 Task: Search one way flight ticket for 3 adults in first from Waco: Waco Regional Airport to Jacksonville: Albert J. Ellis Airport on 8-3-2023. Choice of flights is Singapure airlines. Number of bags: 1 carry on bag. Price is upto 100000. Outbound departure time preference is 14:00.
Action: Mouse moved to (398, 165)
Screenshot: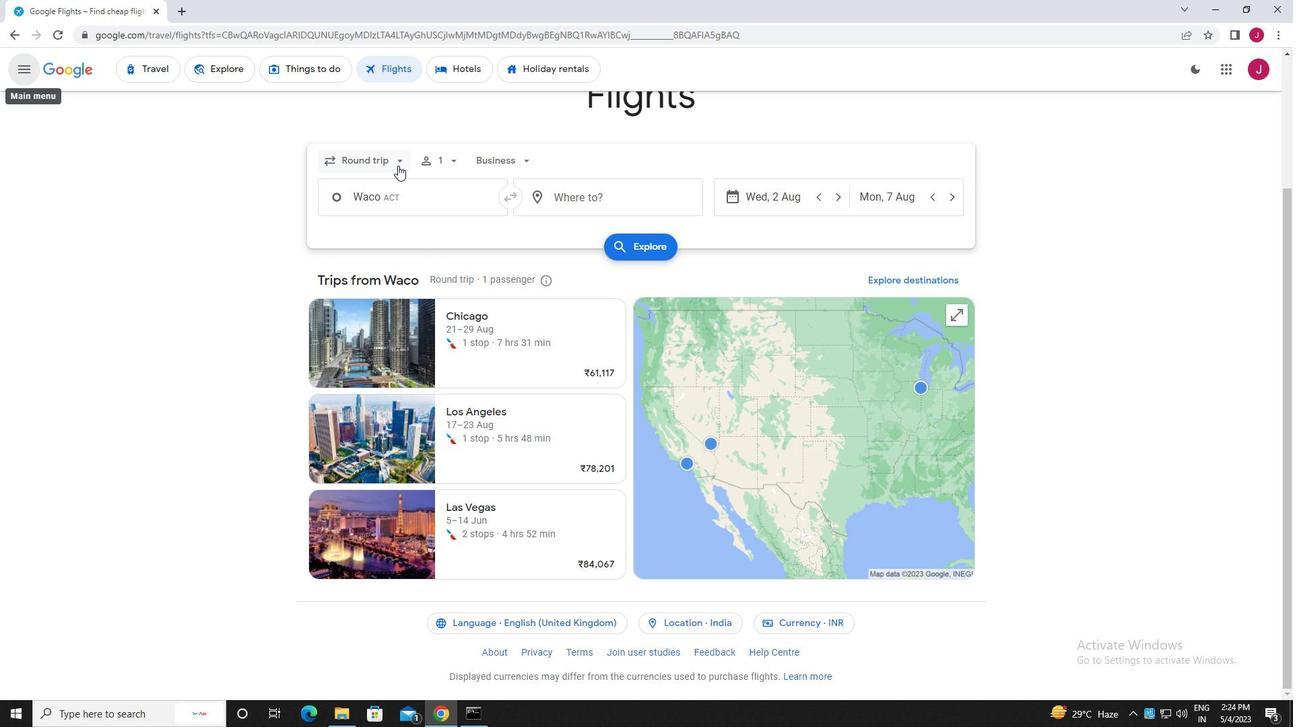 
Action: Mouse pressed left at (398, 165)
Screenshot: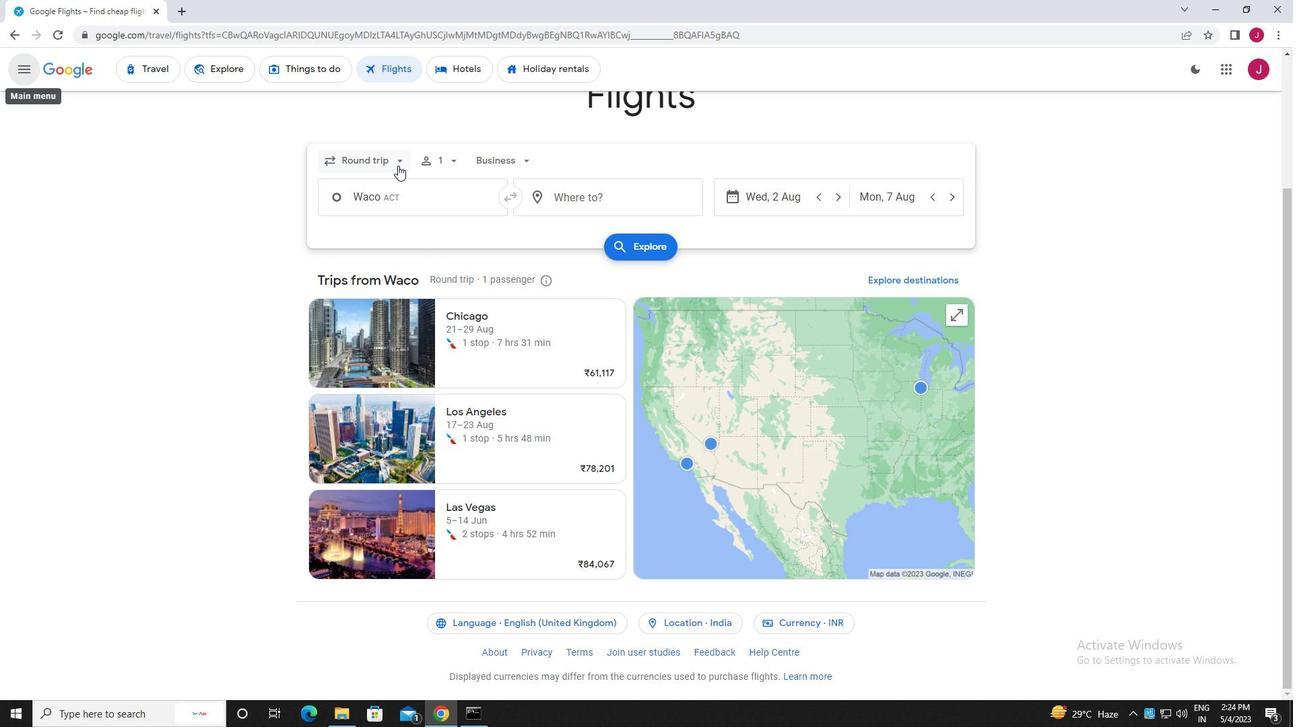 
Action: Mouse moved to (392, 227)
Screenshot: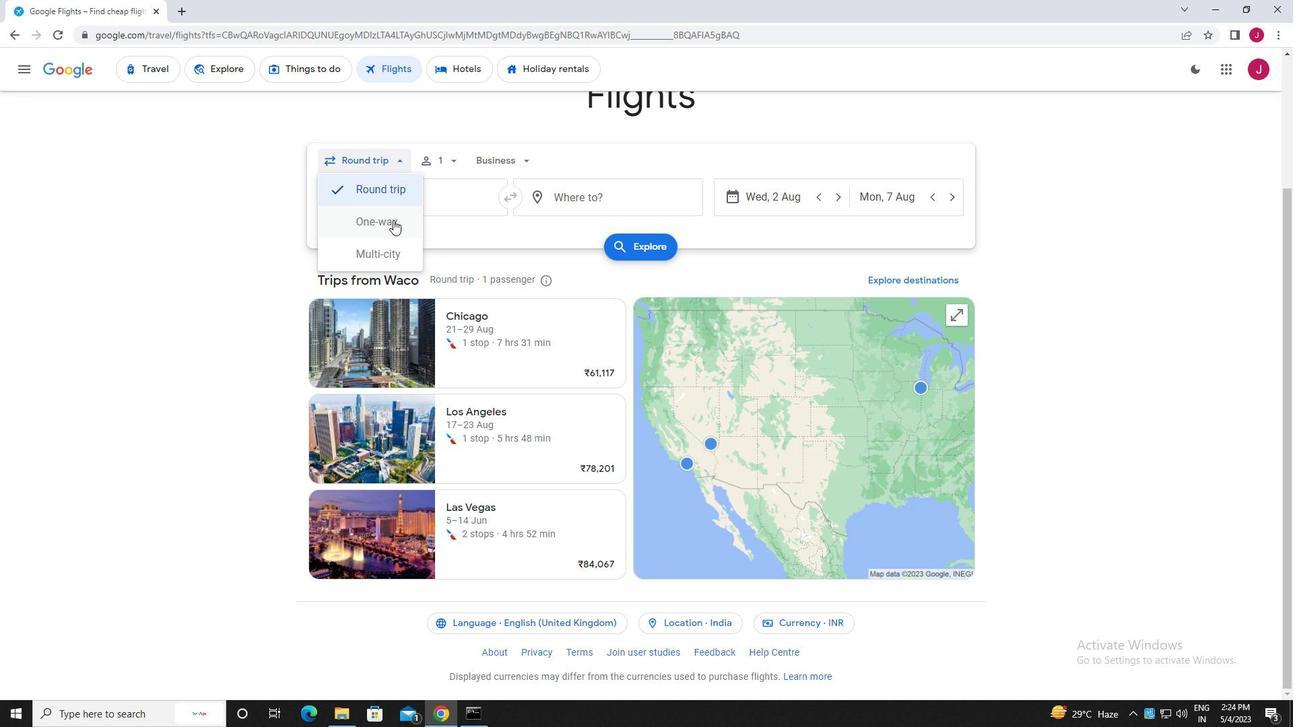 
Action: Mouse pressed left at (392, 227)
Screenshot: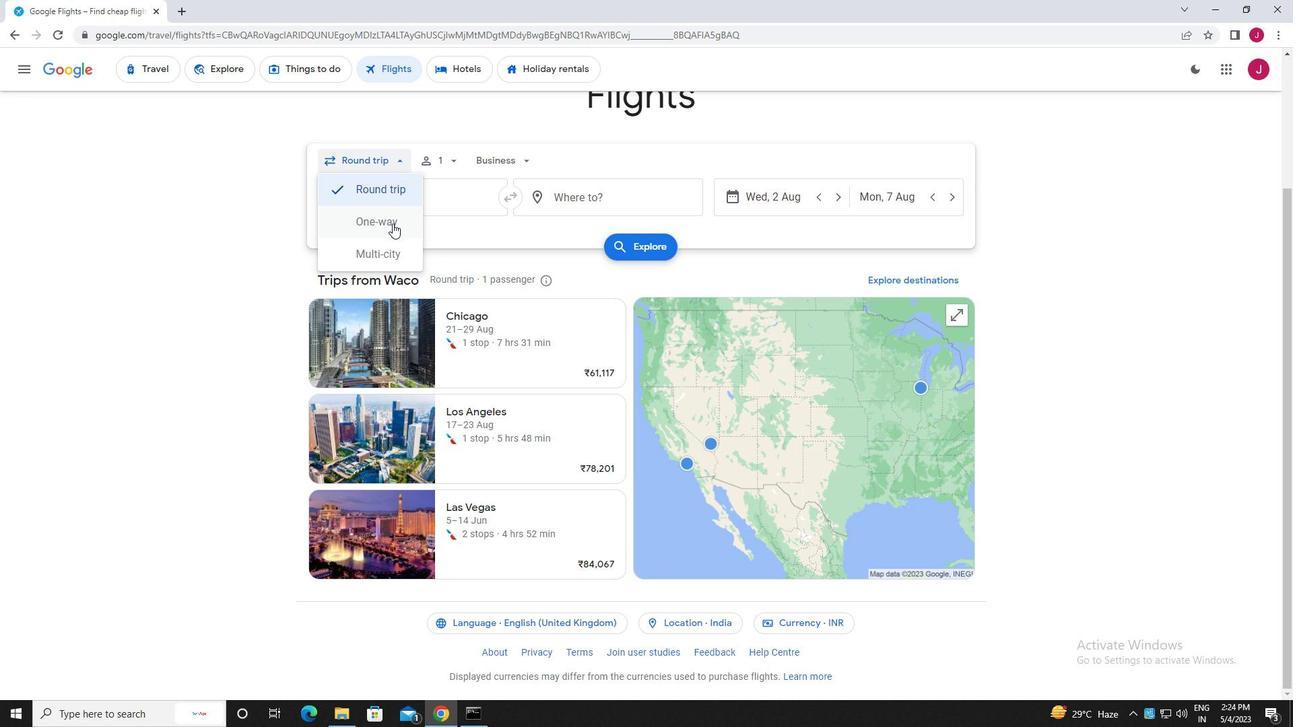
Action: Mouse moved to (448, 159)
Screenshot: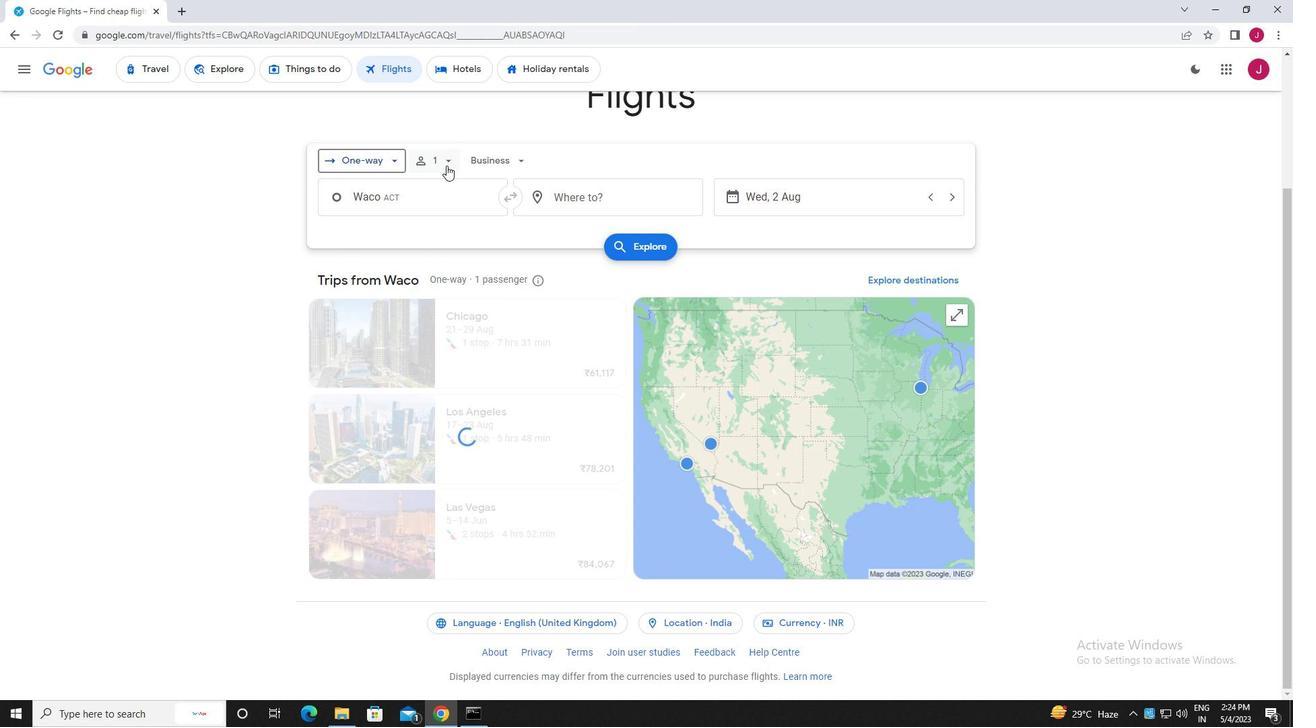 
Action: Mouse pressed left at (448, 159)
Screenshot: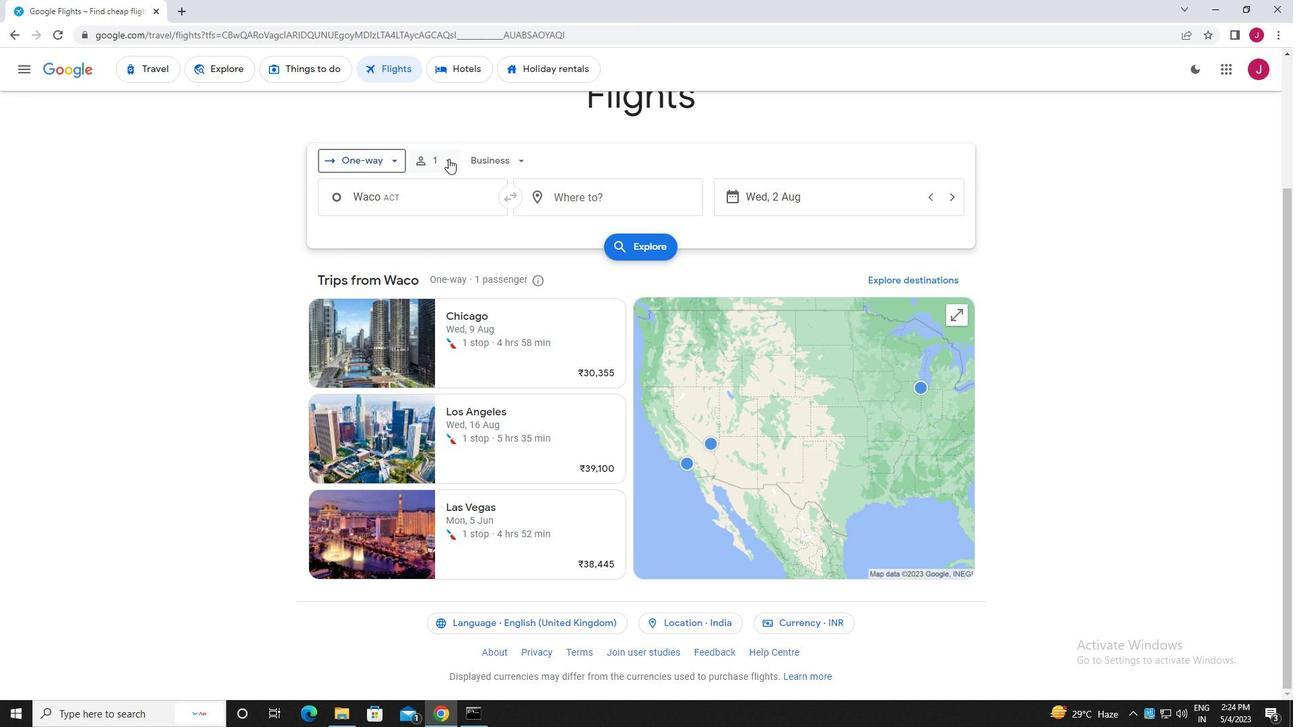
Action: Mouse moved to (555, 196)
Screenshot: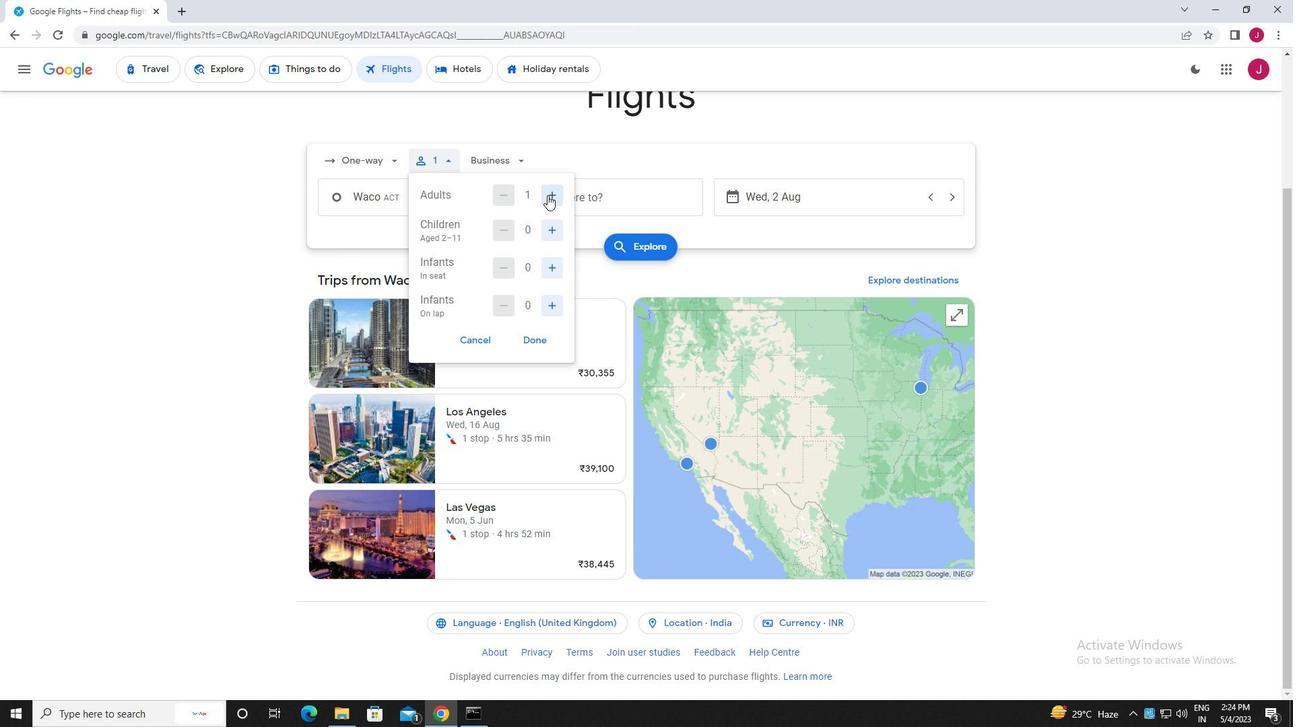 
Action: Mouse pressed left at (555, 196)
Screenshot: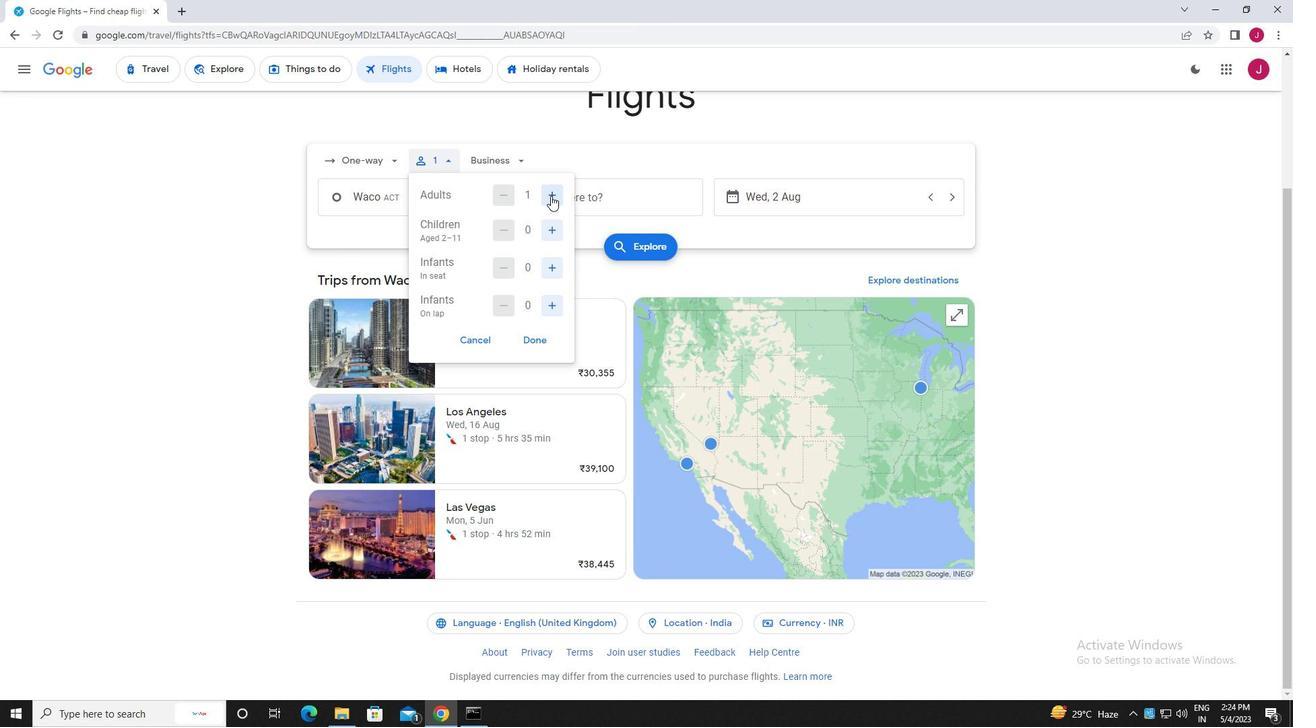 
Action: Mouse pressed left at (555, 196)
Screenshot: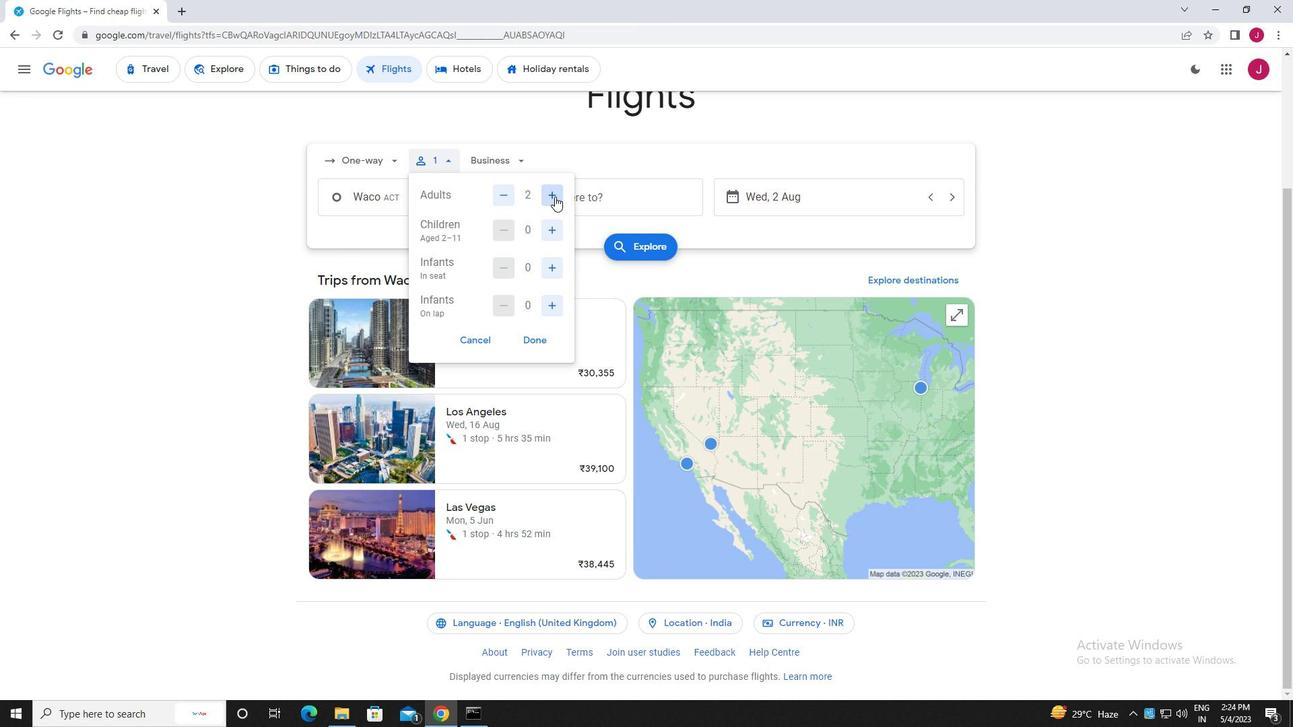 
Action: Mouse moved to (541, 336)
Screenshot: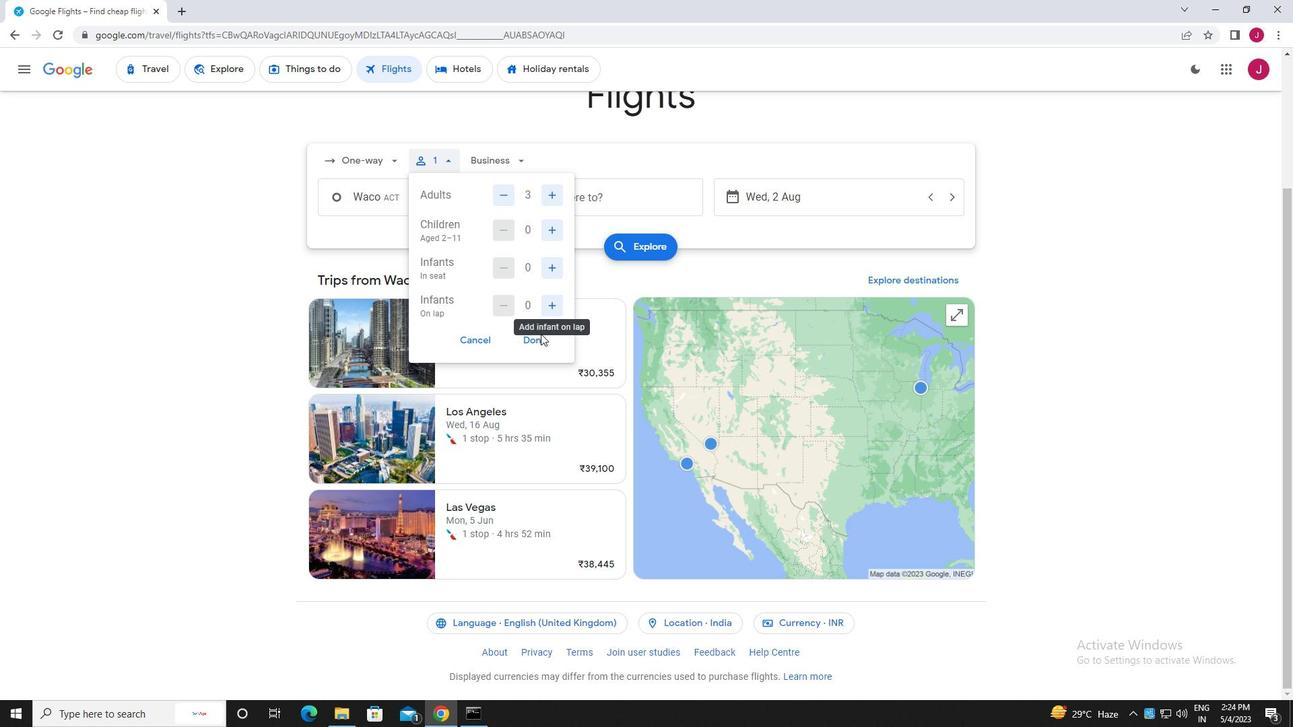 
Action: Mouse pressed left at (541, 336)
Screenshot: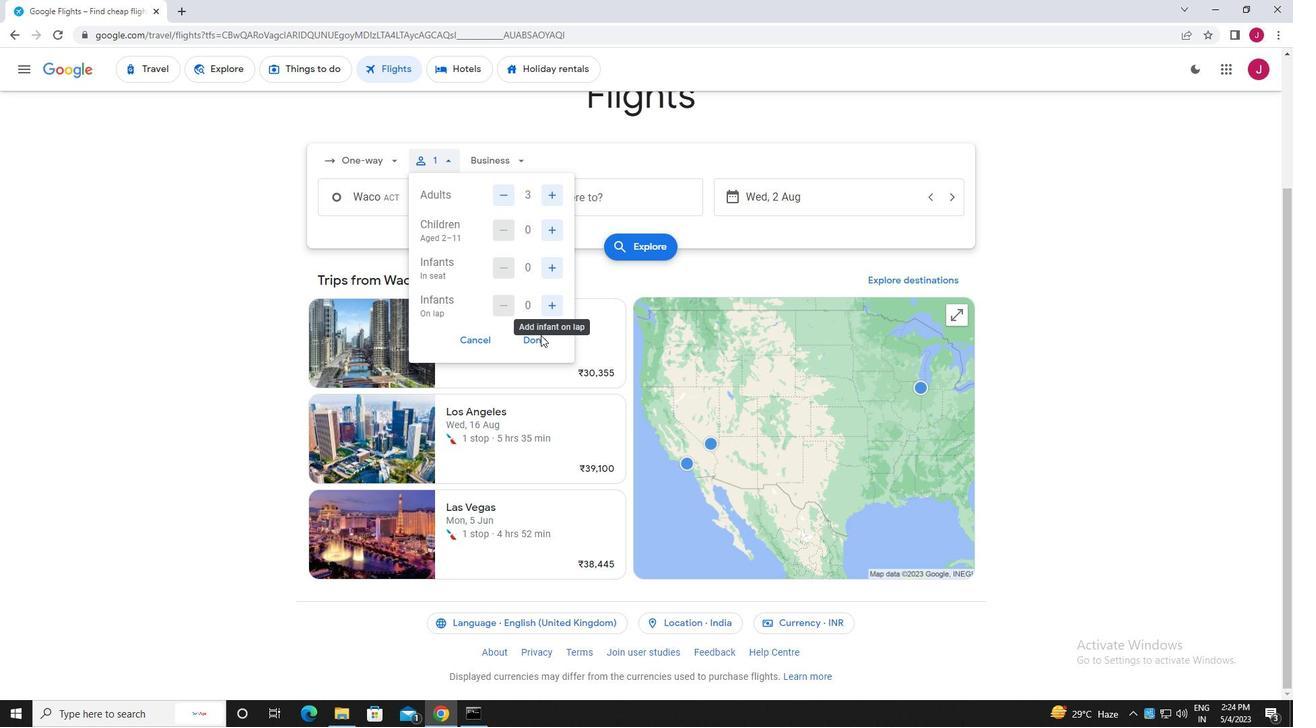 
Action: Mouse moved to (497, 160)
Screenshot: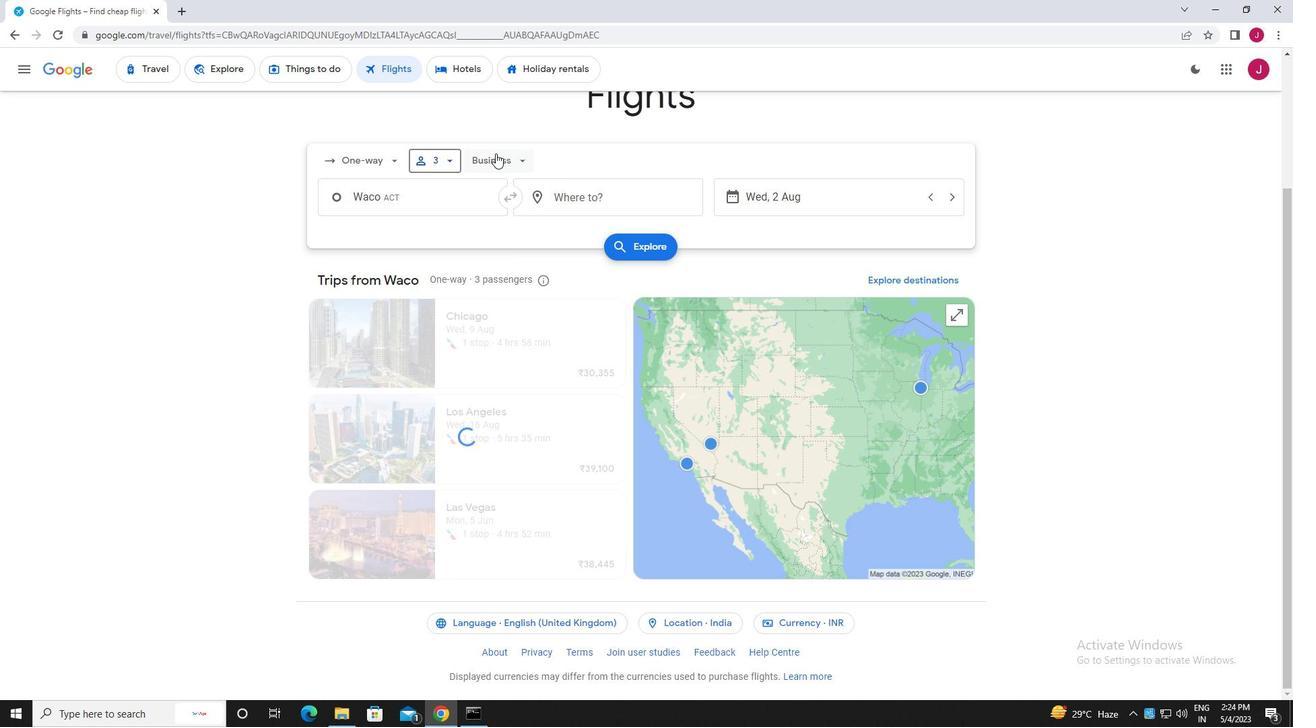 
Action: Mouse pressed left at (497, 160)
Screenshot: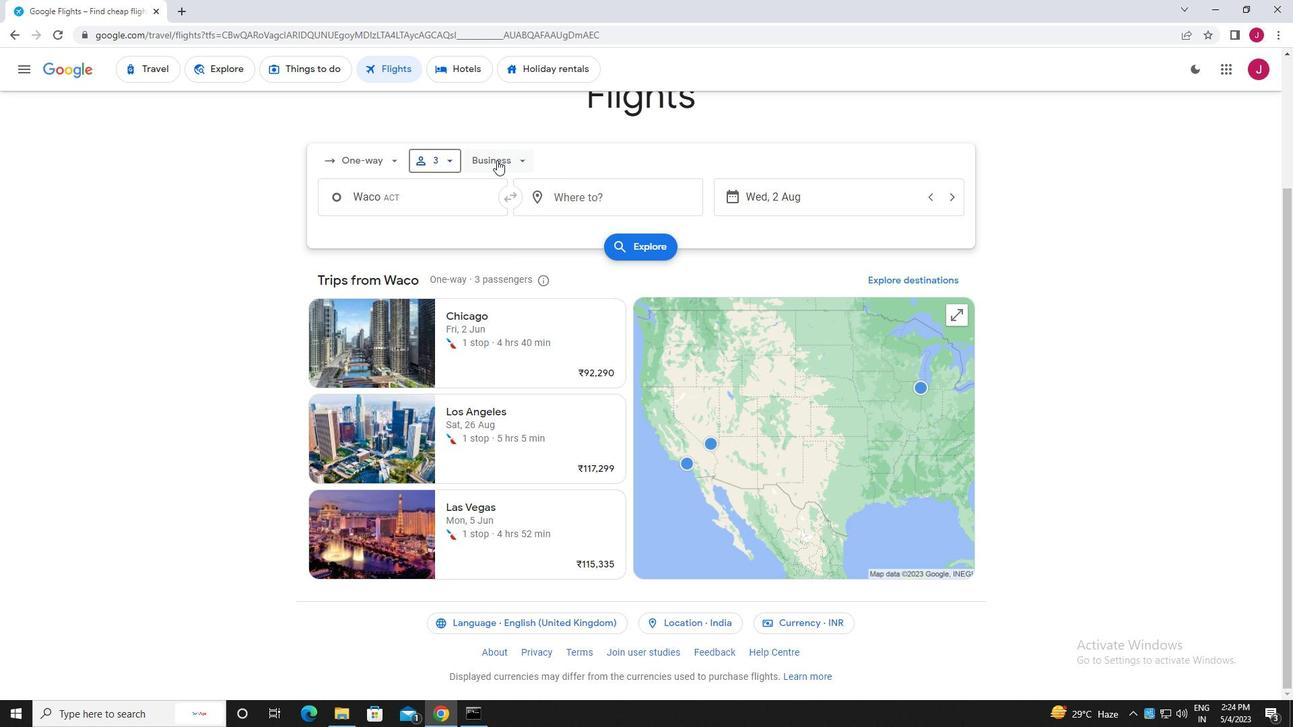 
Action: Mouse moved to (515, 286)
Screenshot: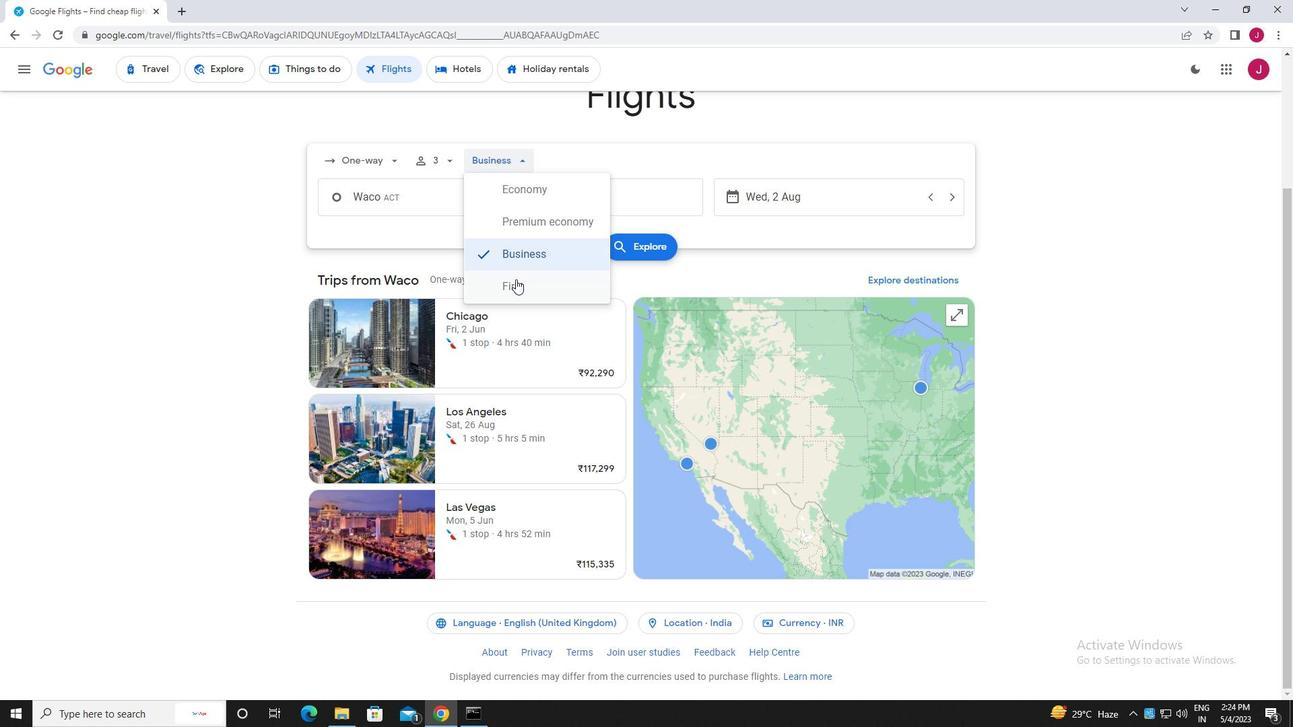 
Action: Mouse pressed left at (515, 286)
Screenshot: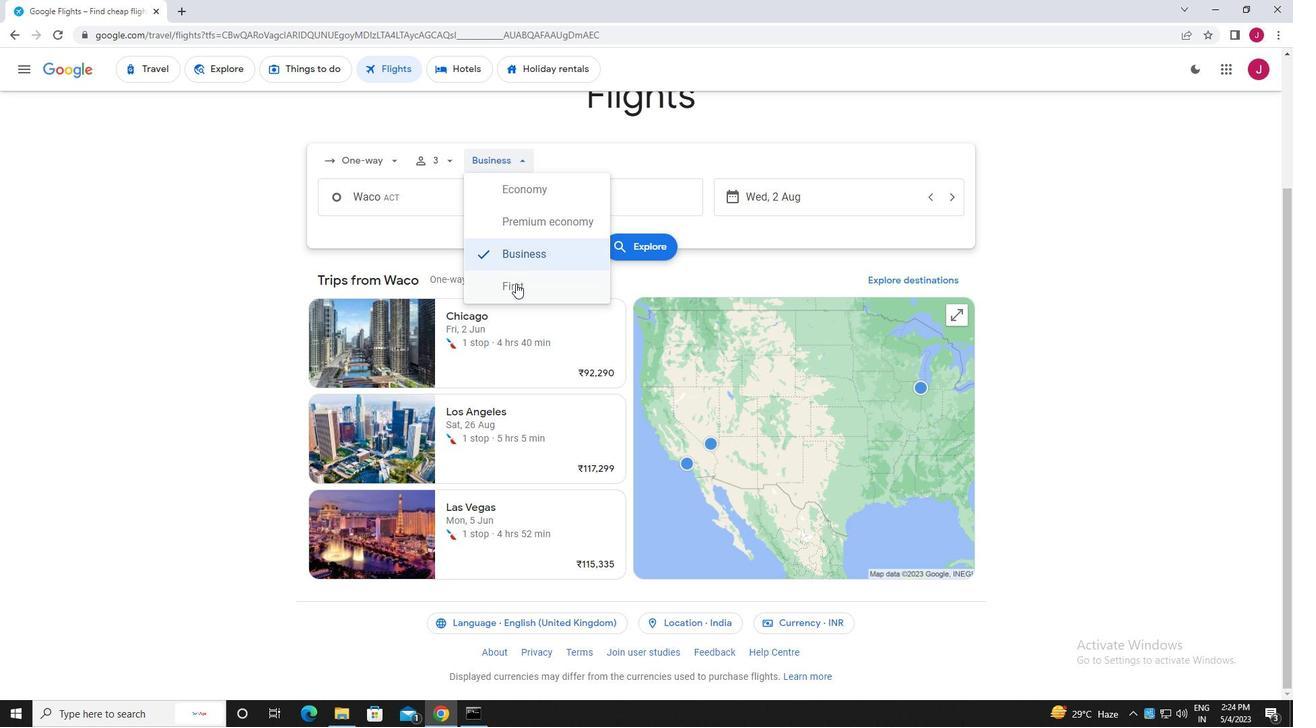
Action: Mouse moved to (429, 199)
Screenshot: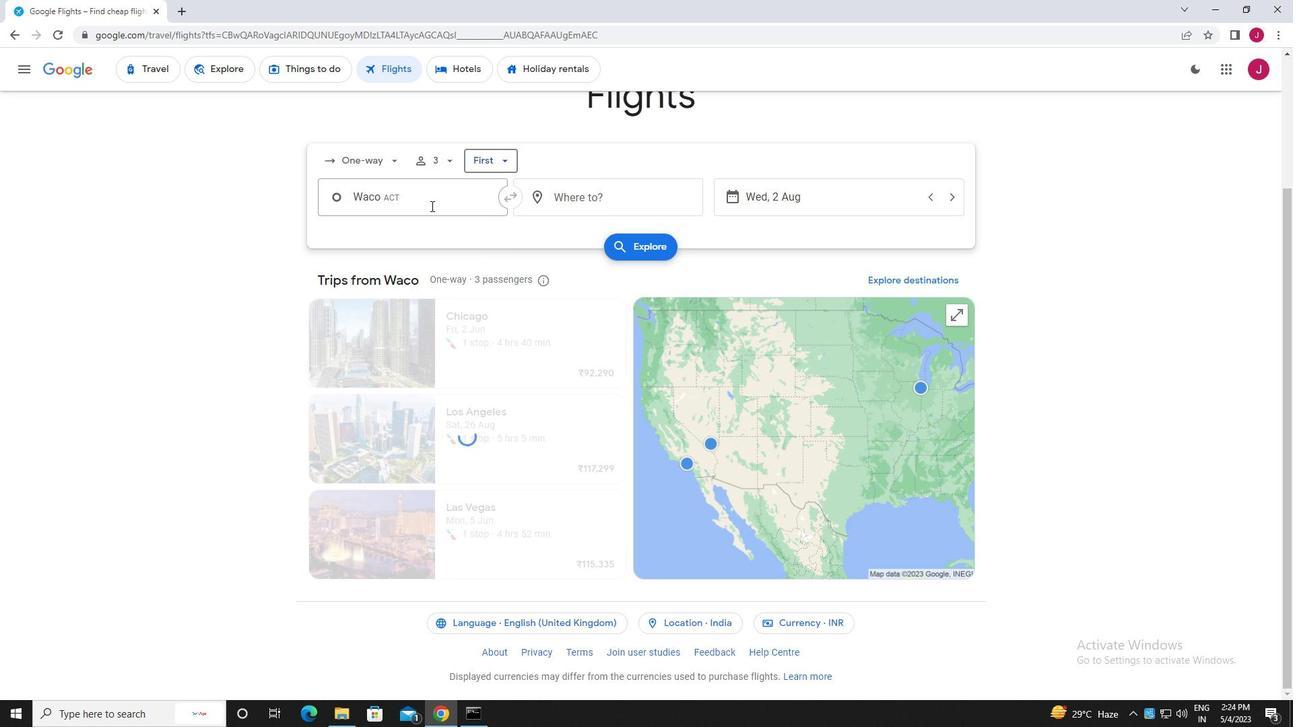 
Action: Mouse pressed left at (429, 199)
Screenshot: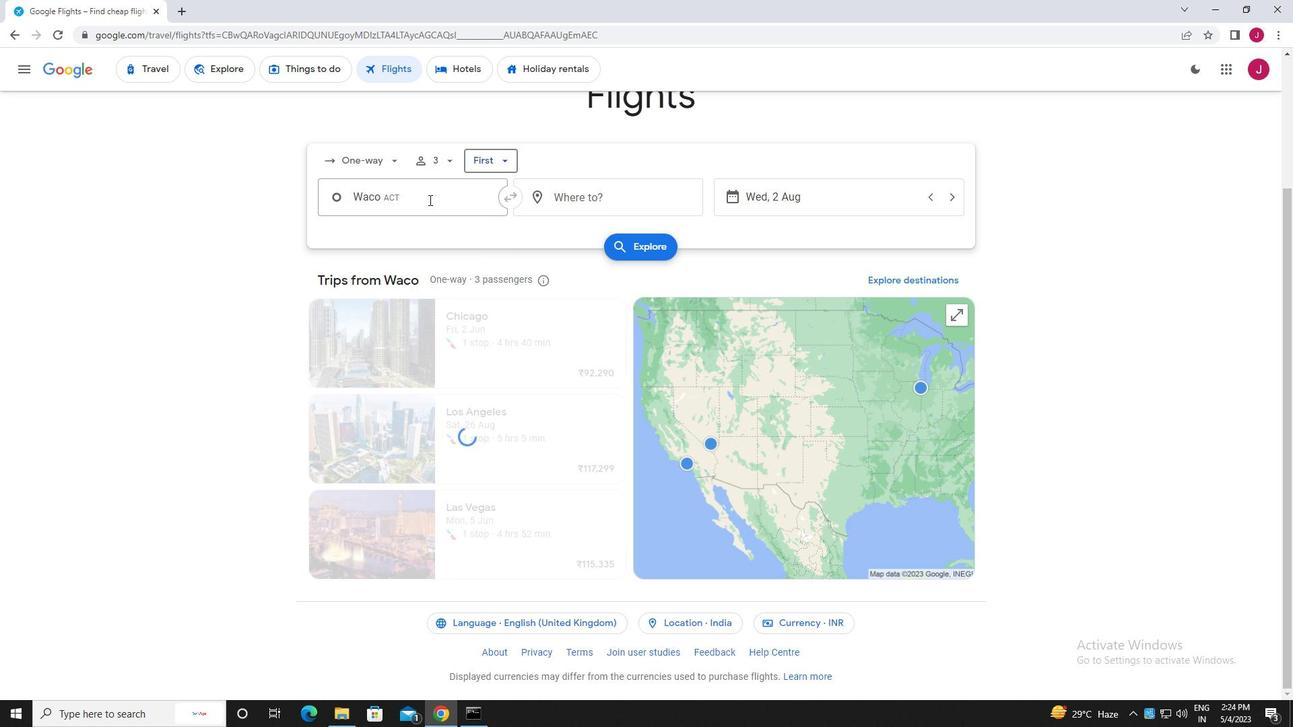 
Action: Key pressed waco
Screenshot: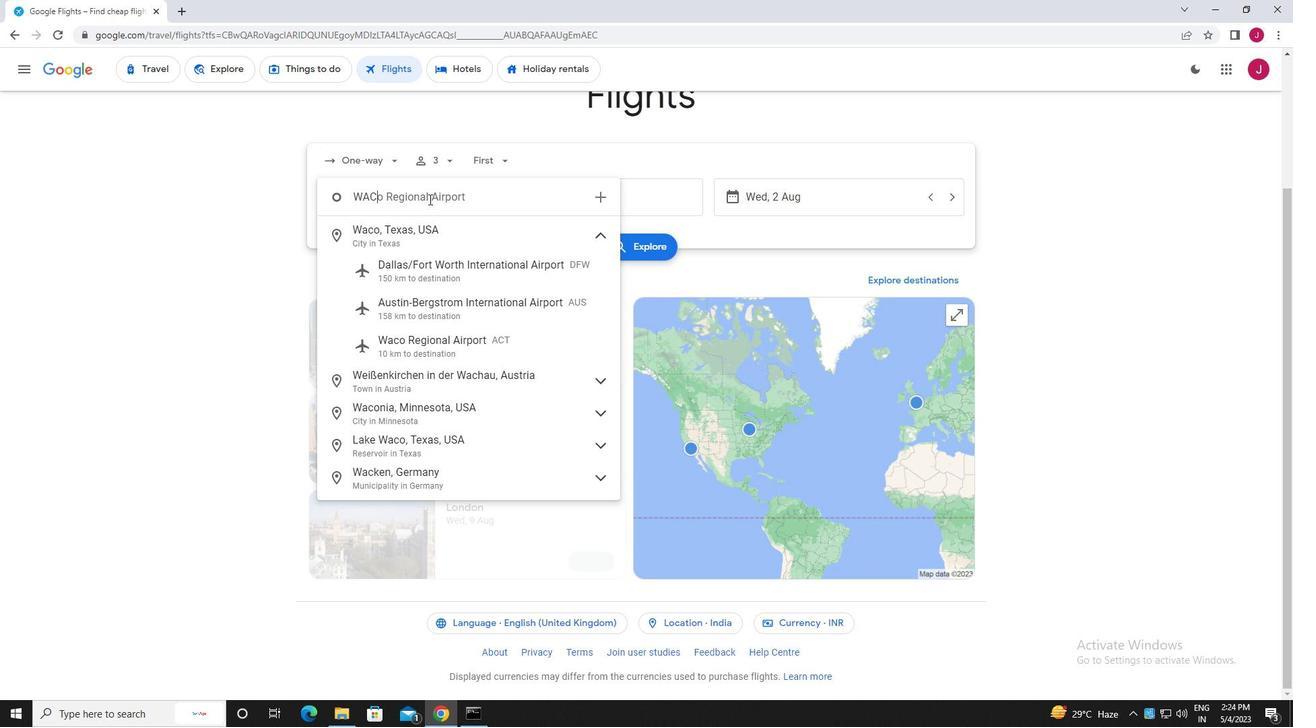 
Action: Mouse moved to (464, 341)
Screenshot: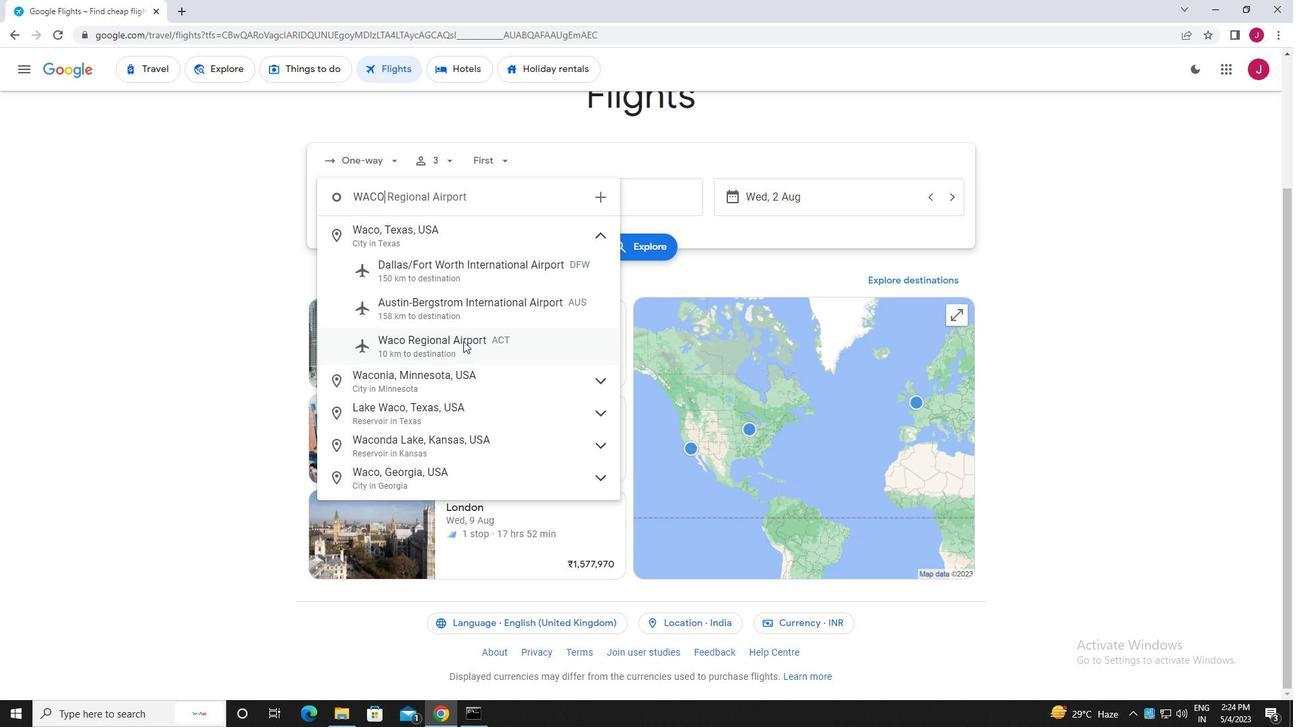 
Action: Mouse pressed left at (464, 341)
Screenshot: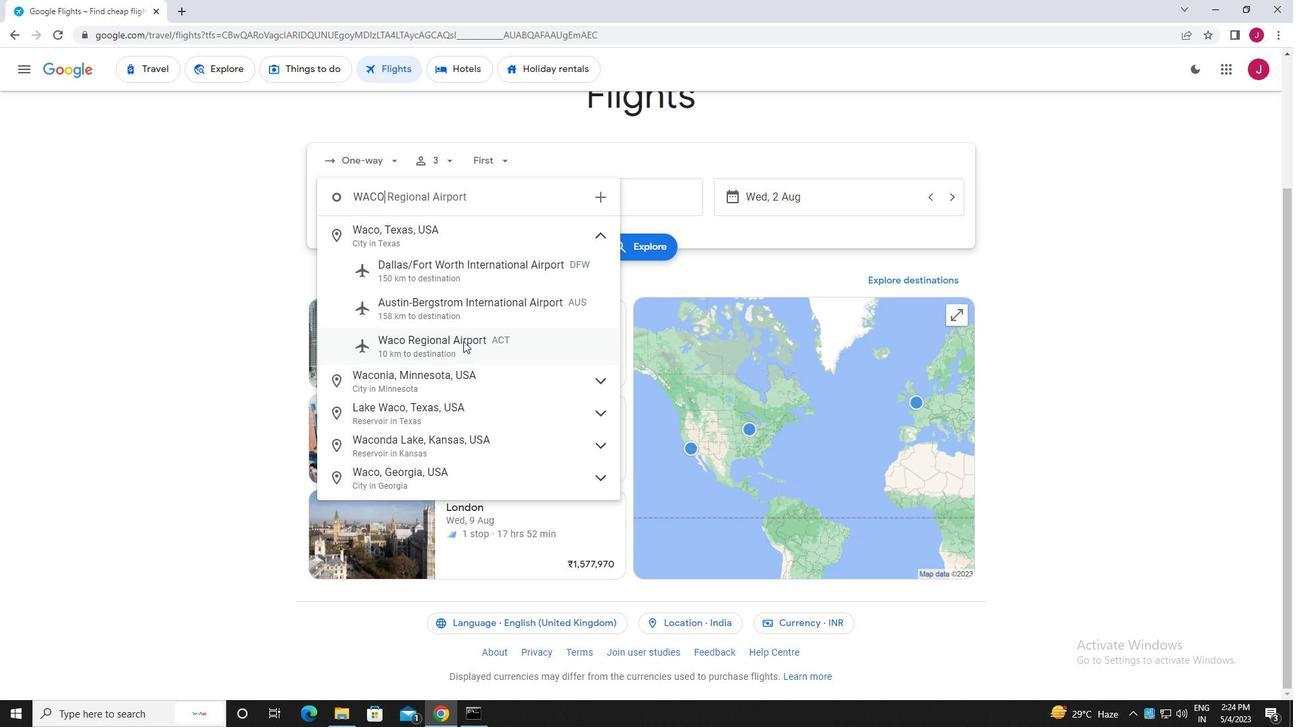 
Action: Mouse moved to (612, 195)
Screenshot: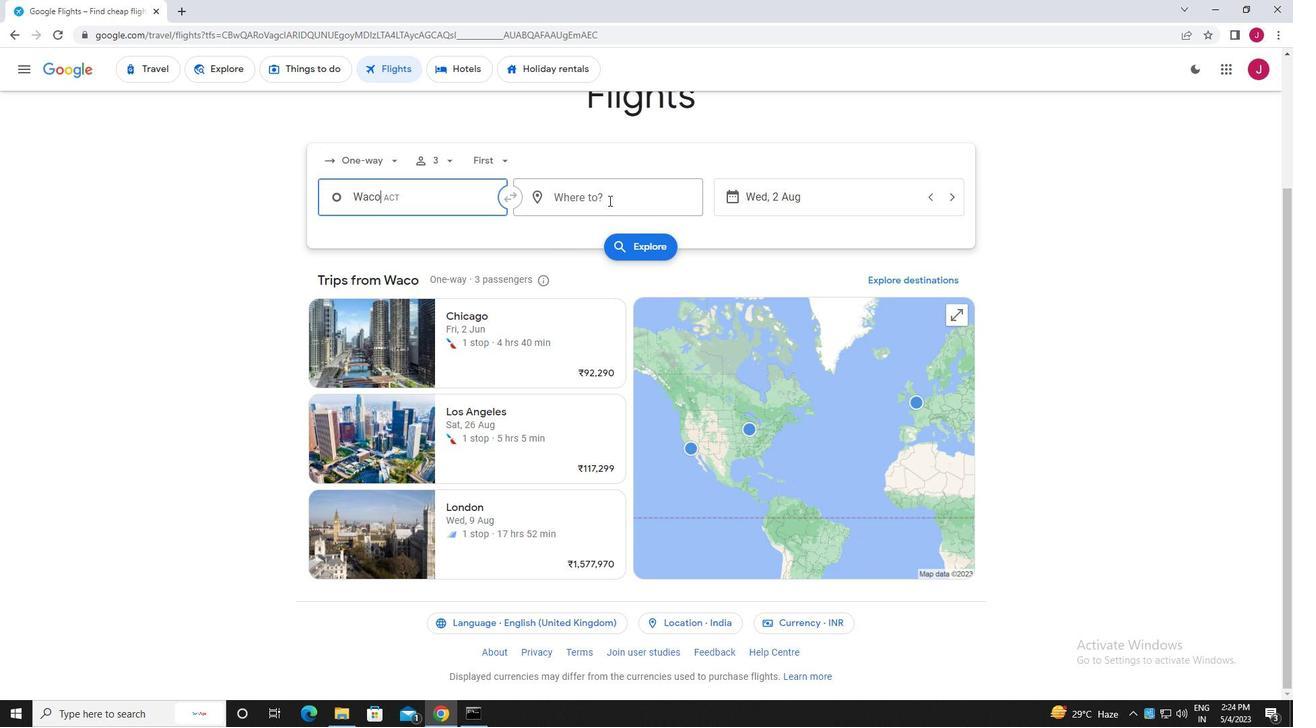 
Action: Mouse pressed left at (612, 195)
Screenshot: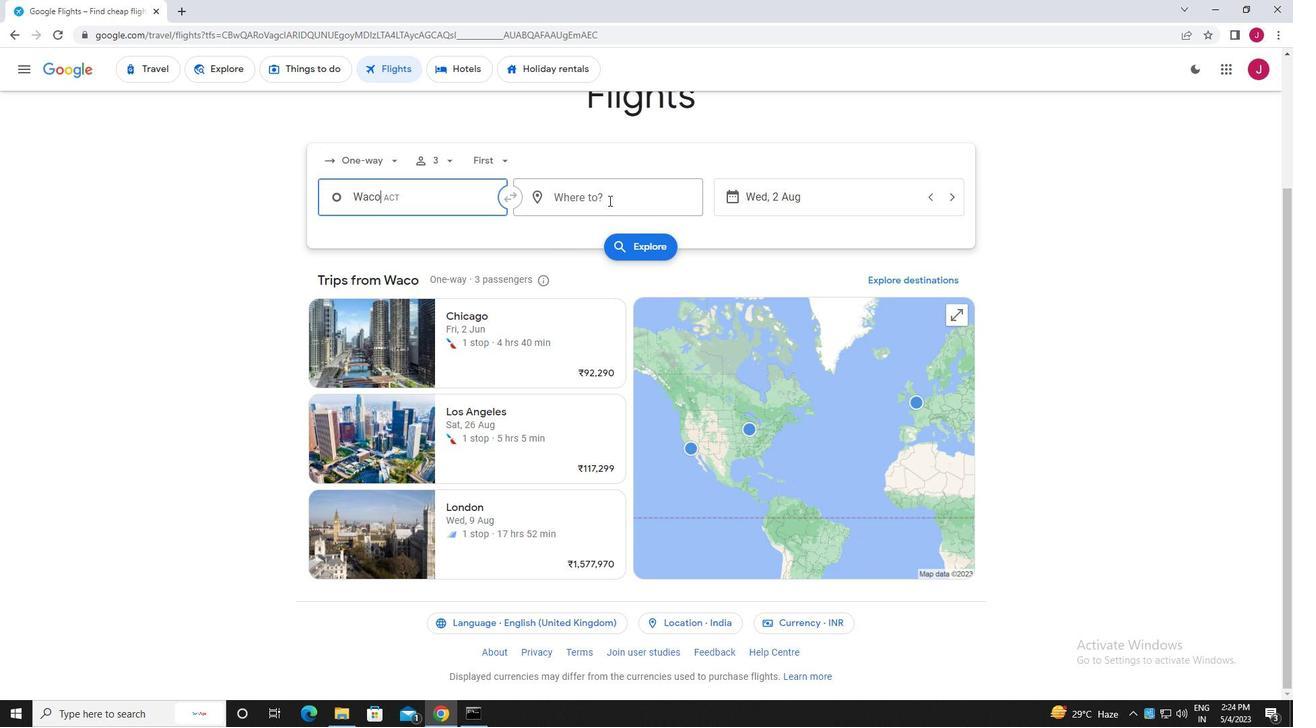 
Action: Mouse moved to (612, 196)
Screenshot: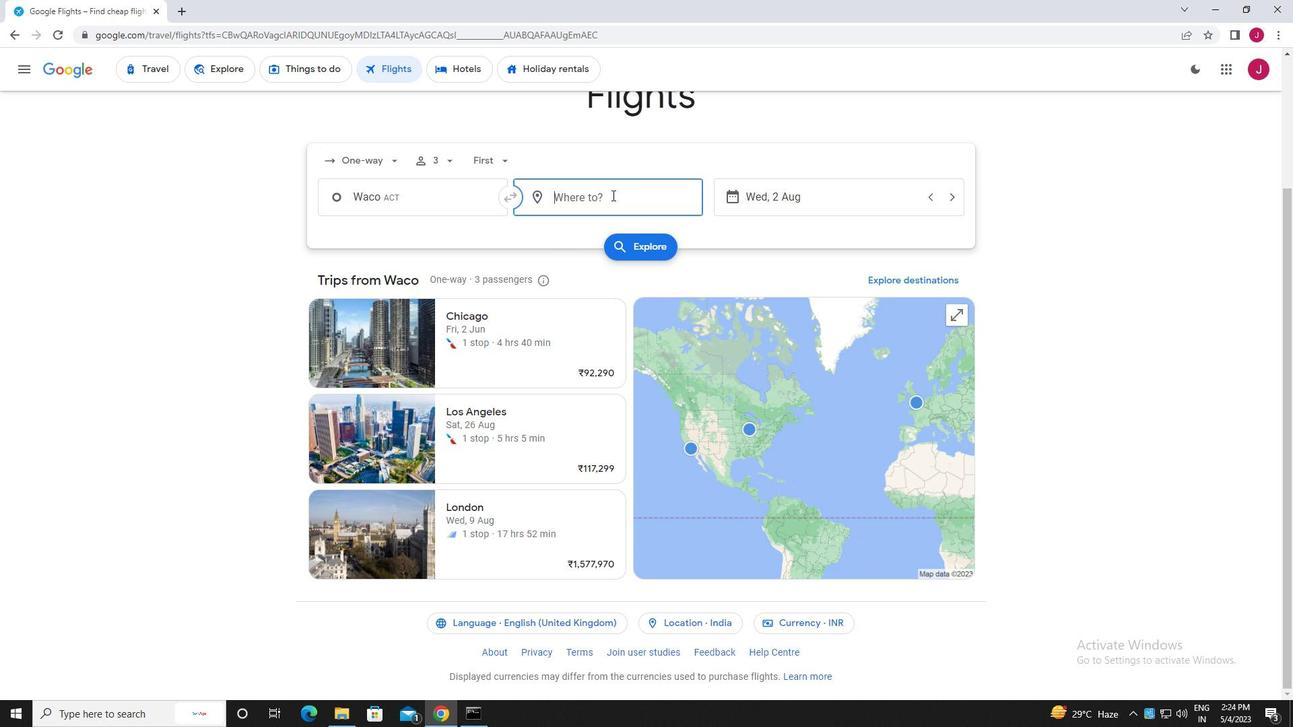 
Action: Key pressed albert<Key.space>
Screenshot: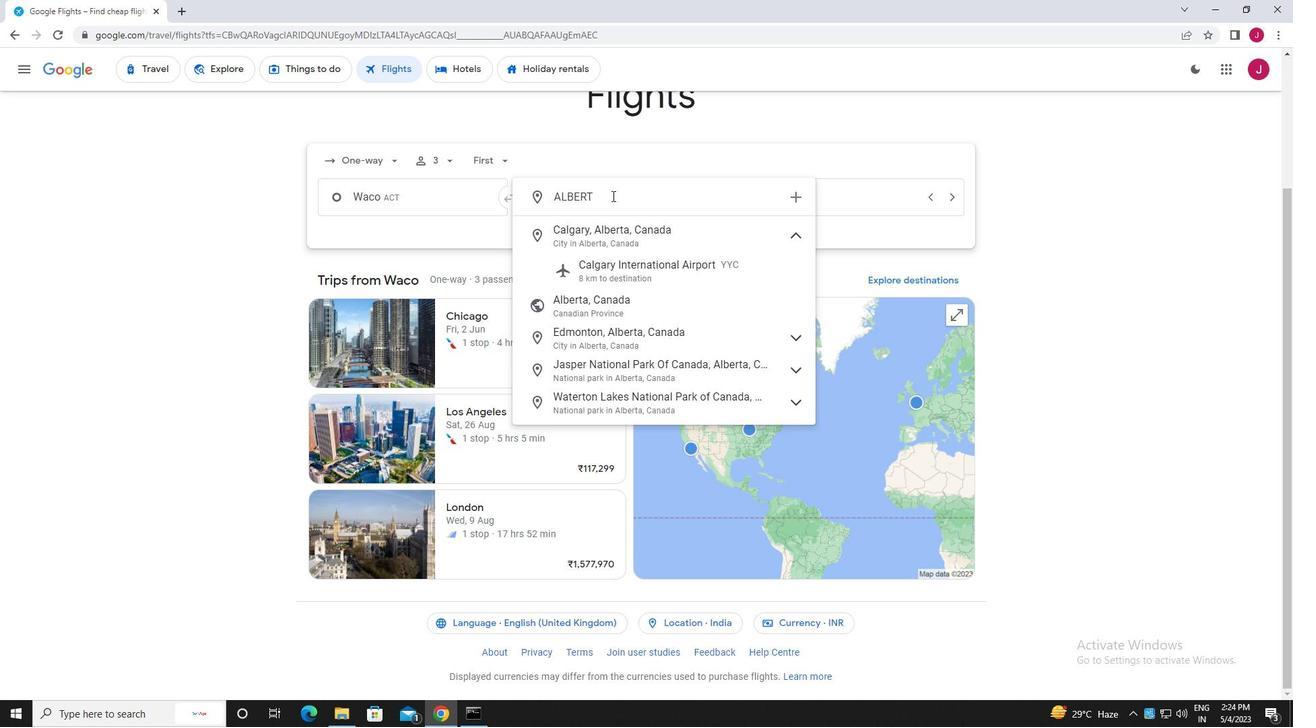 
Action: Mouse moved to (666, 231)
Screenshot: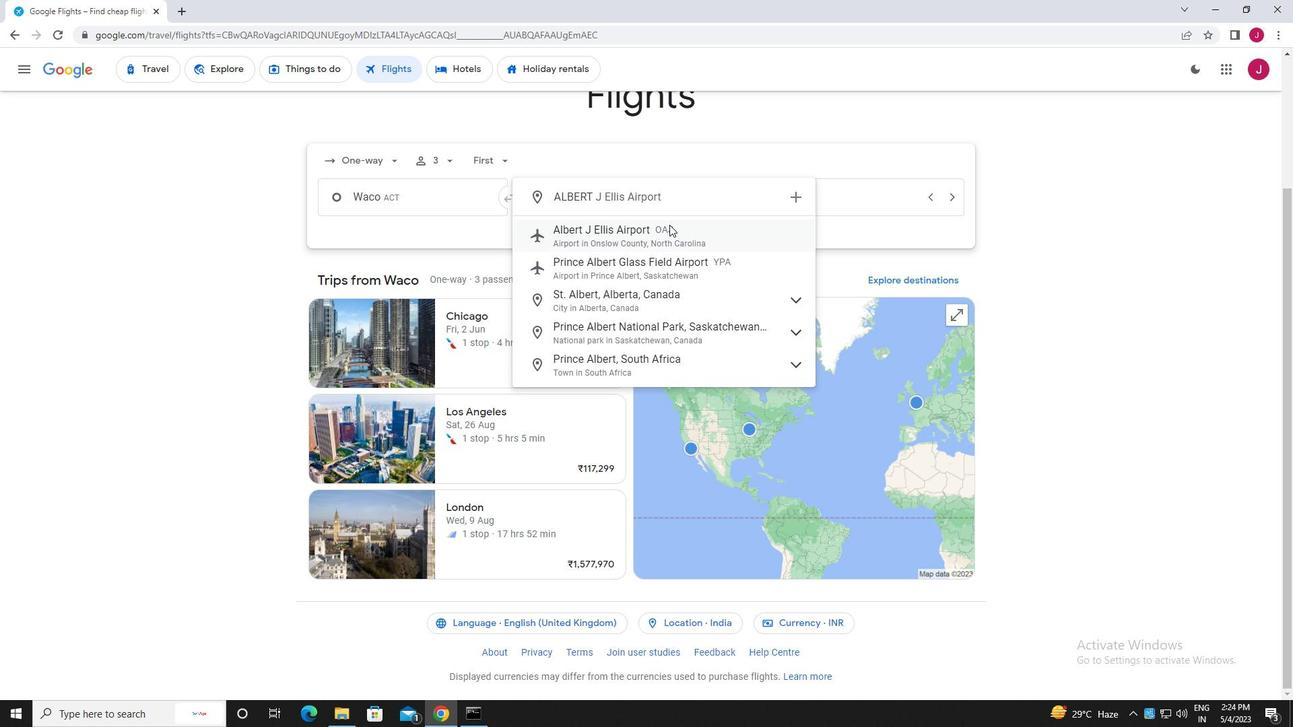 
Action: Mouse pressed left at (666, 231)
Screenshot: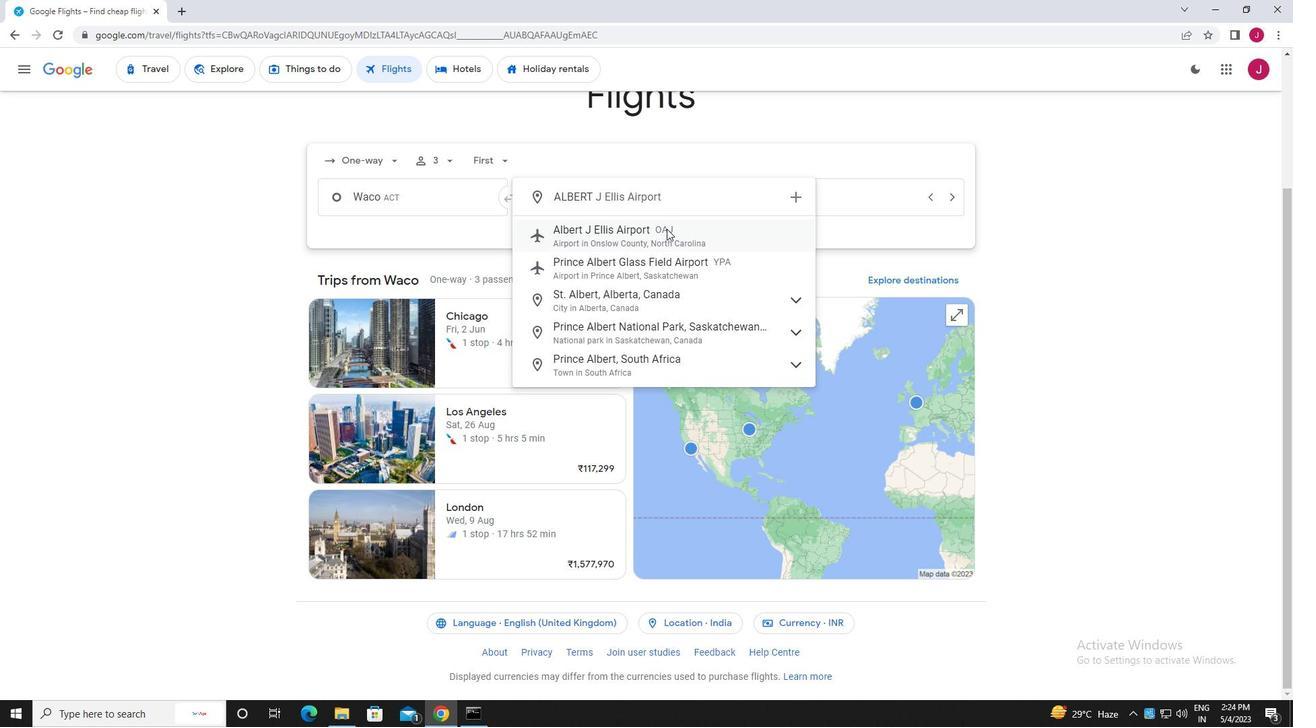 
Action: Mouse moved to (782, 200)
Screenshot: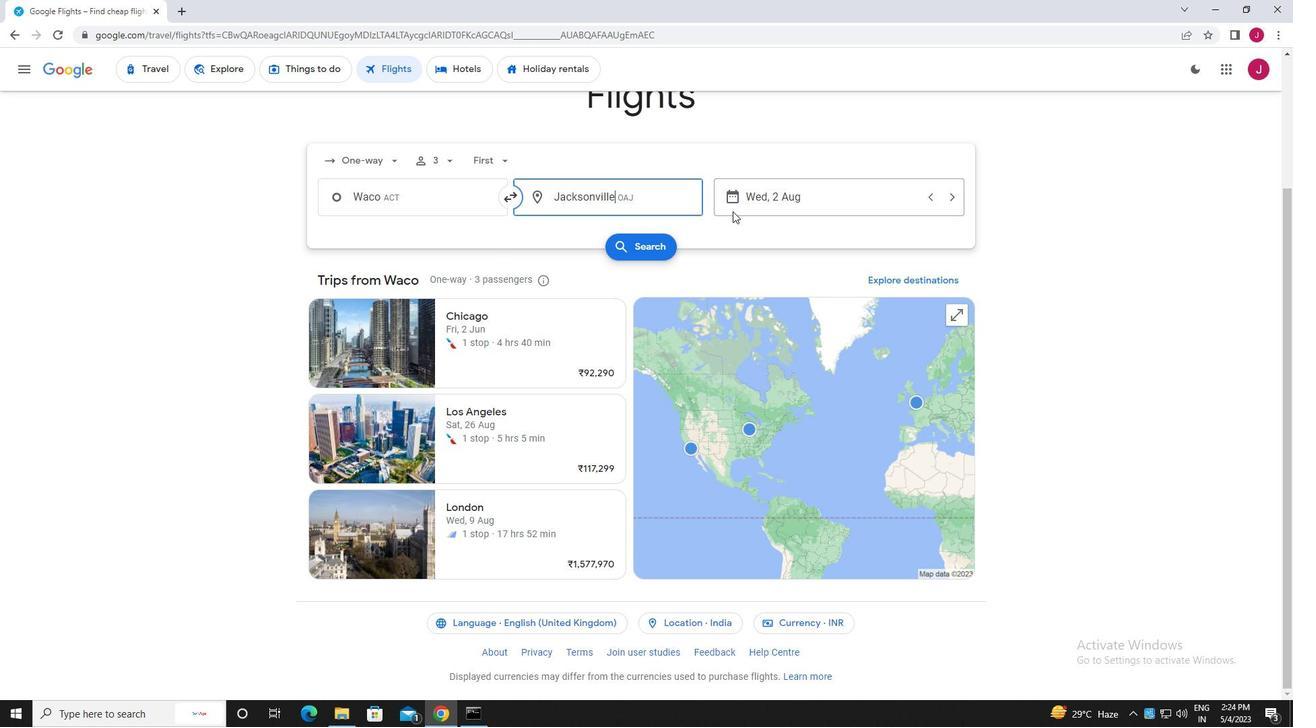 
Action: Mouse pressed left at (782, 200)
Screenshot: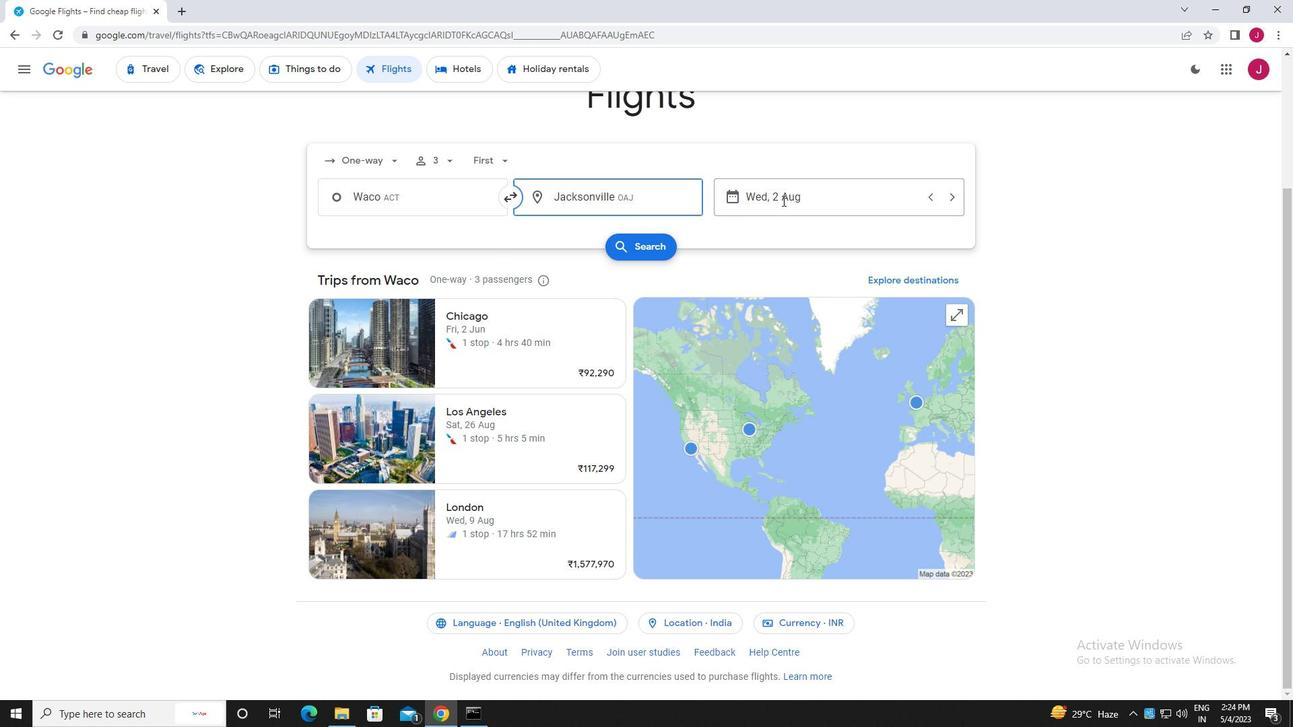 
Action: Mouse moved to (627, 301)
Screenshot: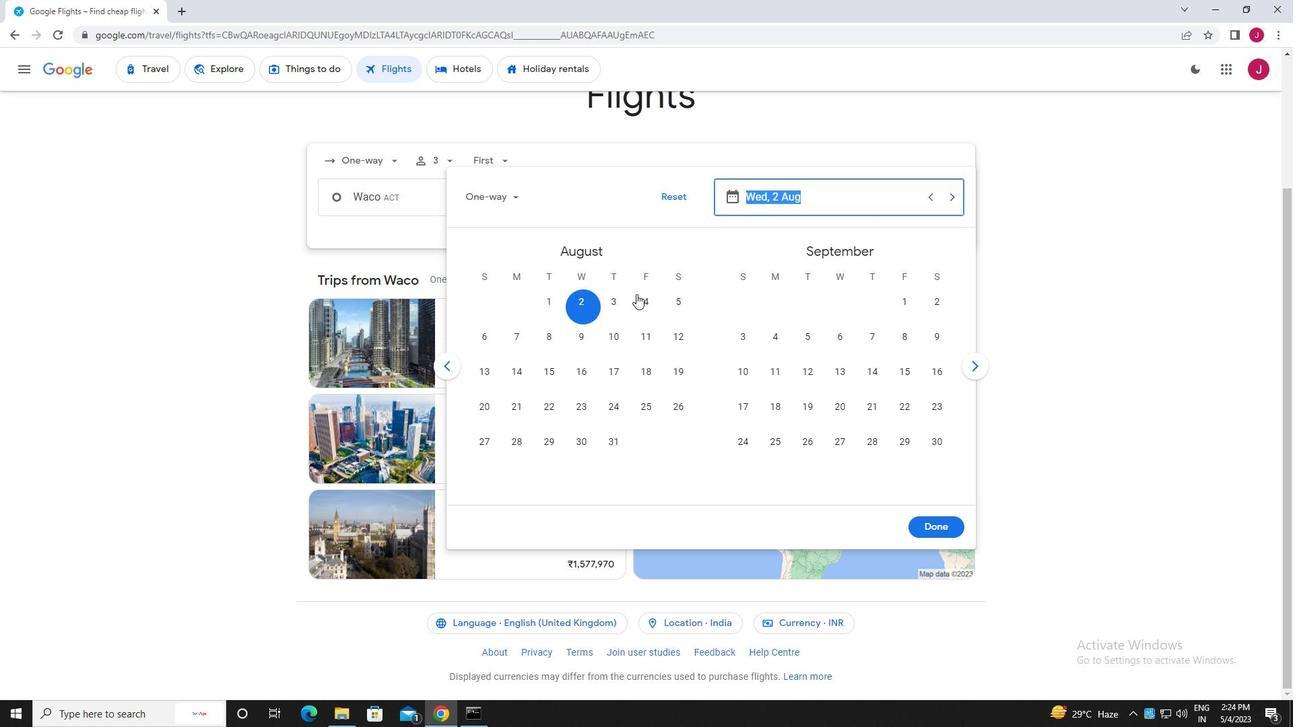 
Action: Mouse pressed left at (627, 301)
Screenshot: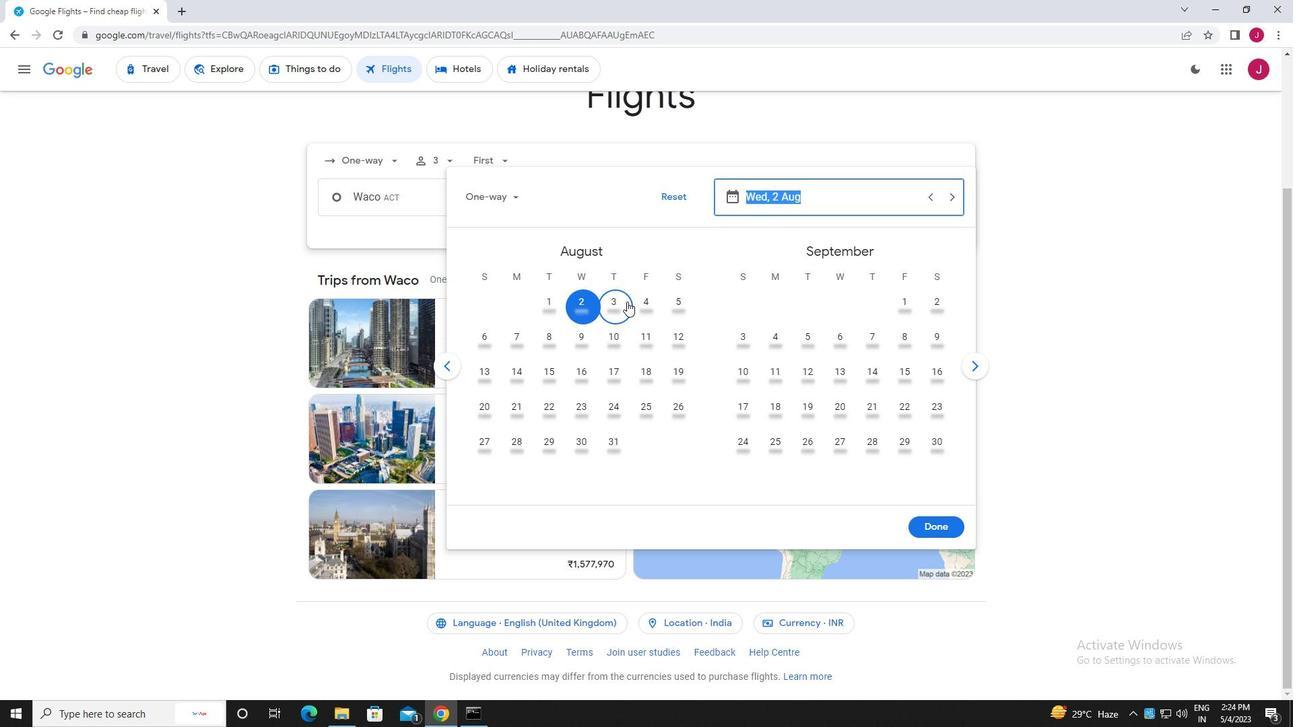 
Action: Mouse moved to (944, 525)
Screenshot: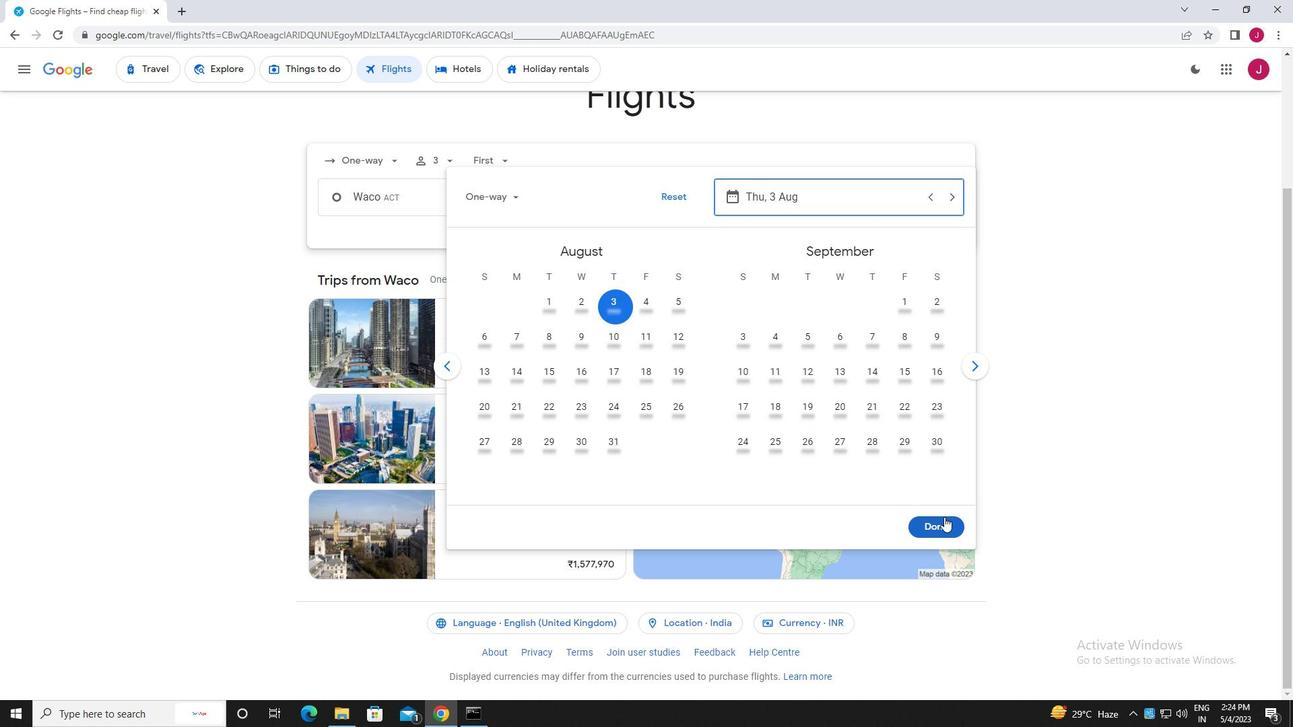 
Action: Mouse pressed left at (944, 525)
Screenshot: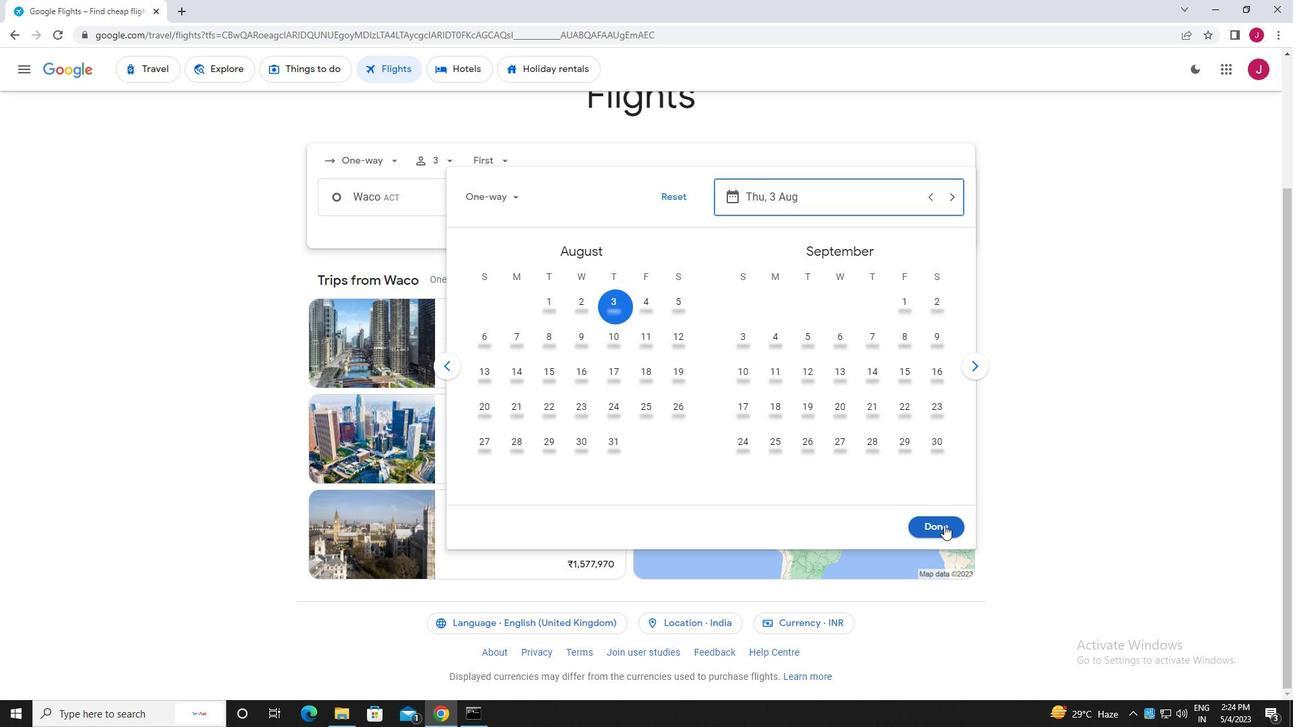 
Action: Mouse moved to (642, 249)
Screenshot: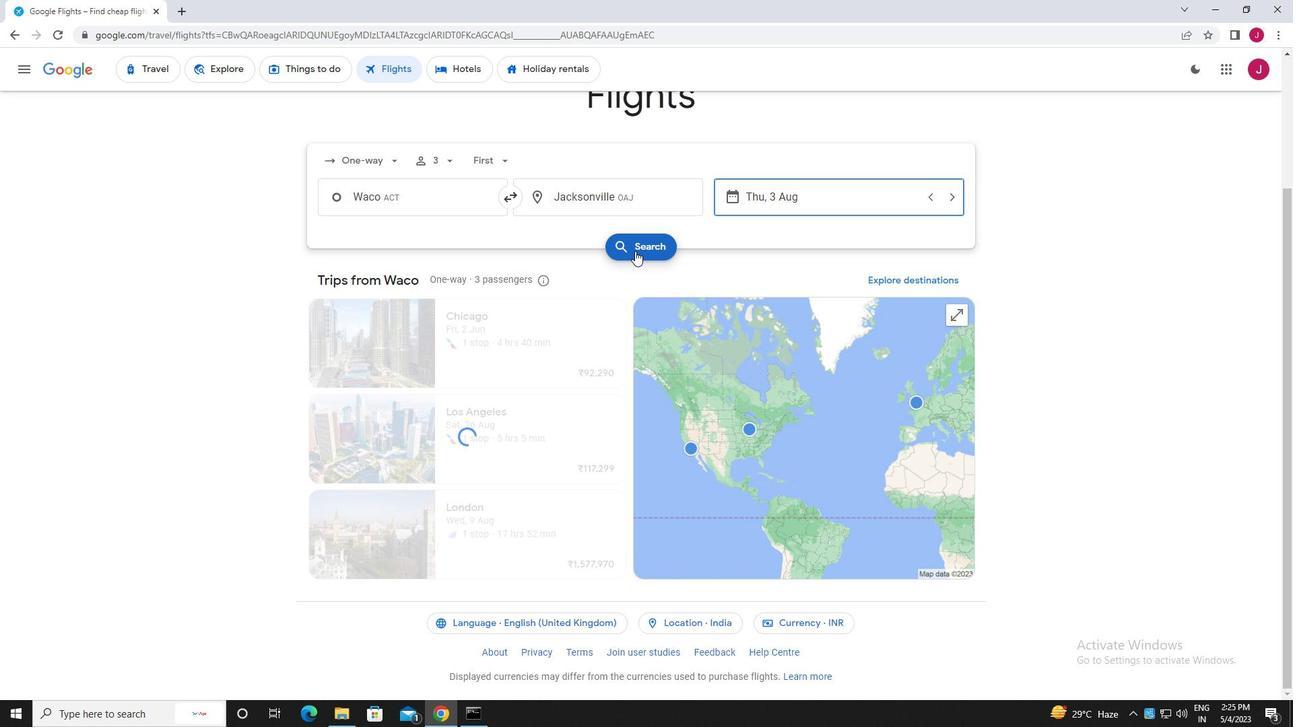 
Action: Mouse pressed left at (642, 249)
Screenshot: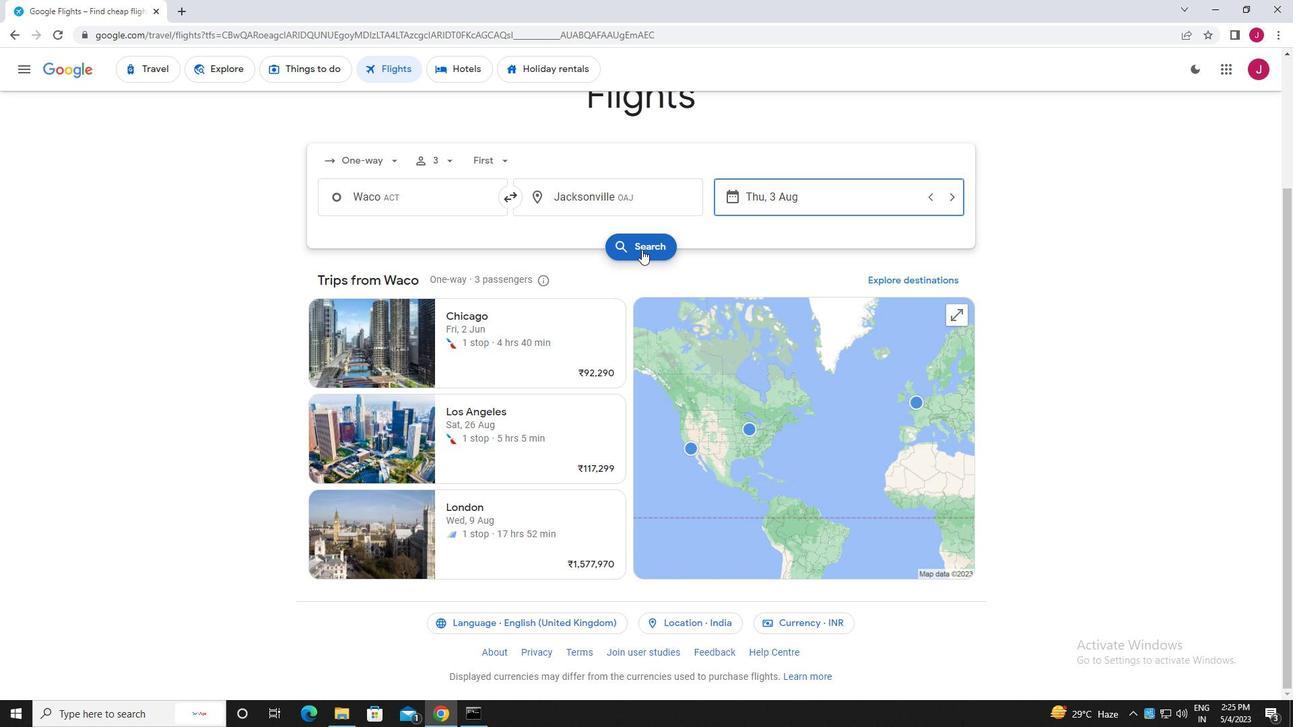 
Action: Mouse moved to (349, 189)
Screenshot: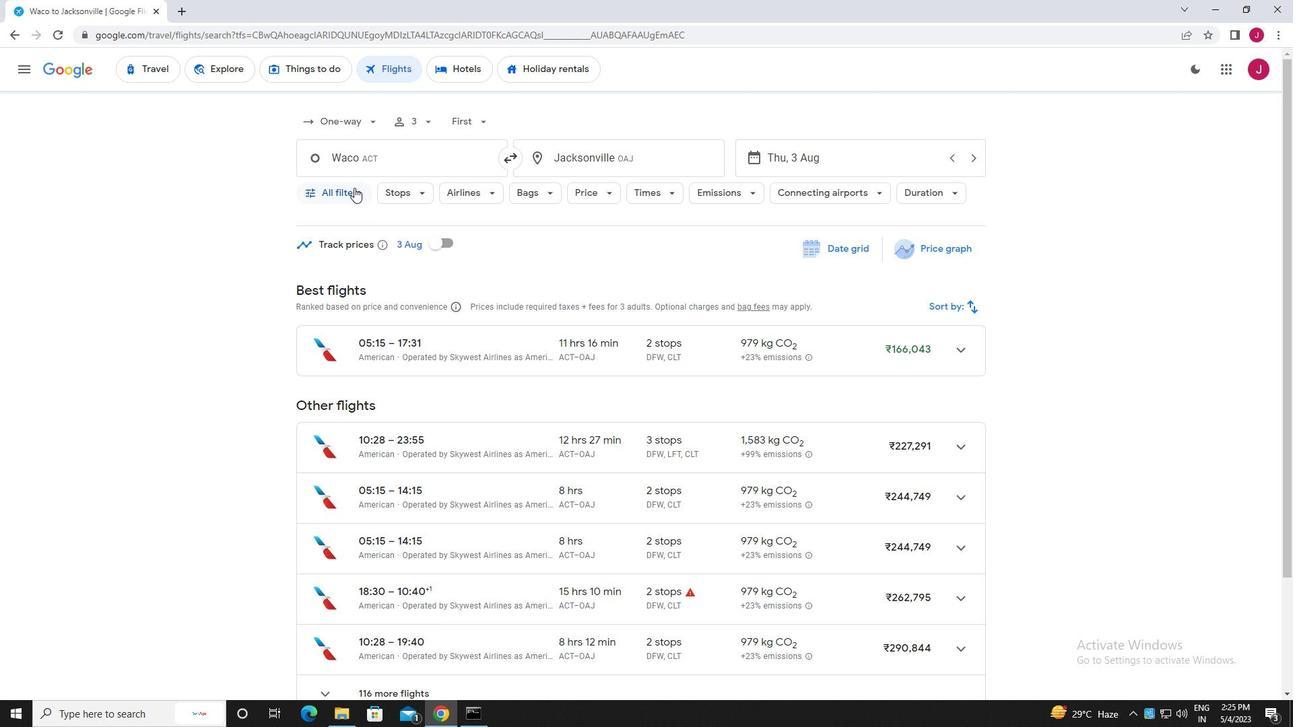 
Action: Mouse pressed left at (349, 189)
Screenshot: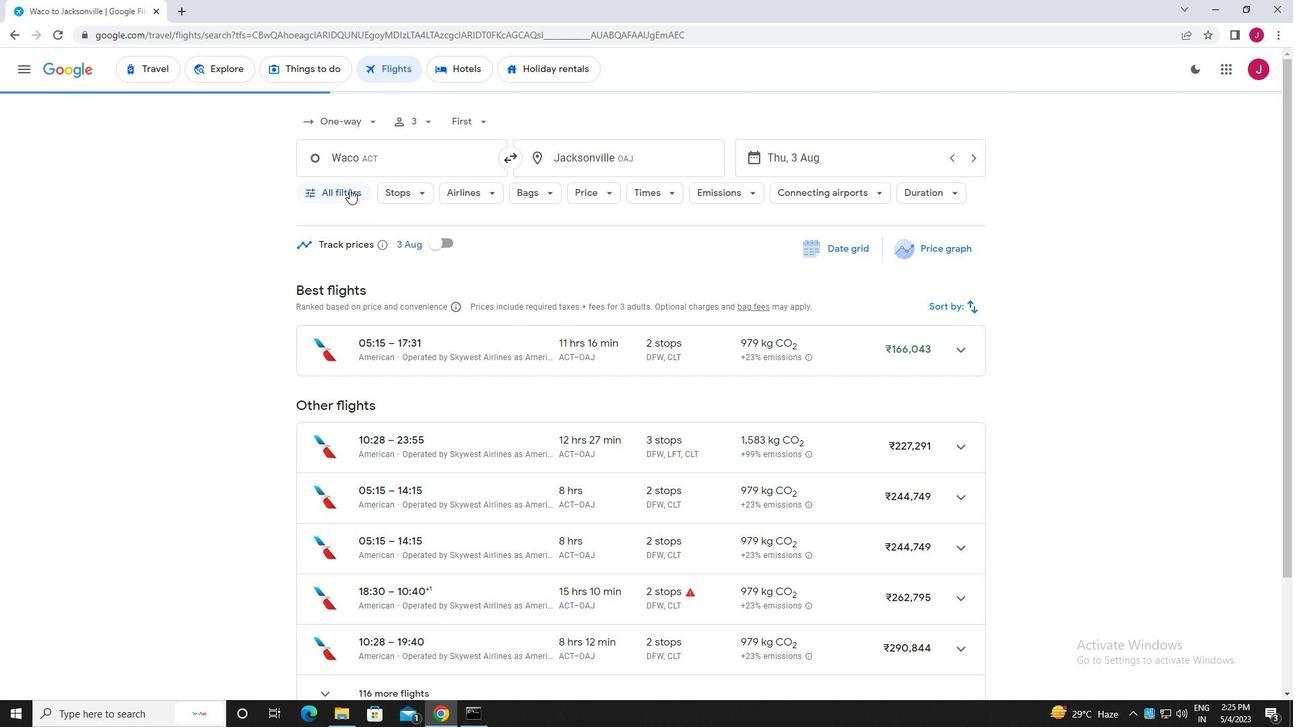 
Action: Mouse moved to (412, 248)
Screenshot: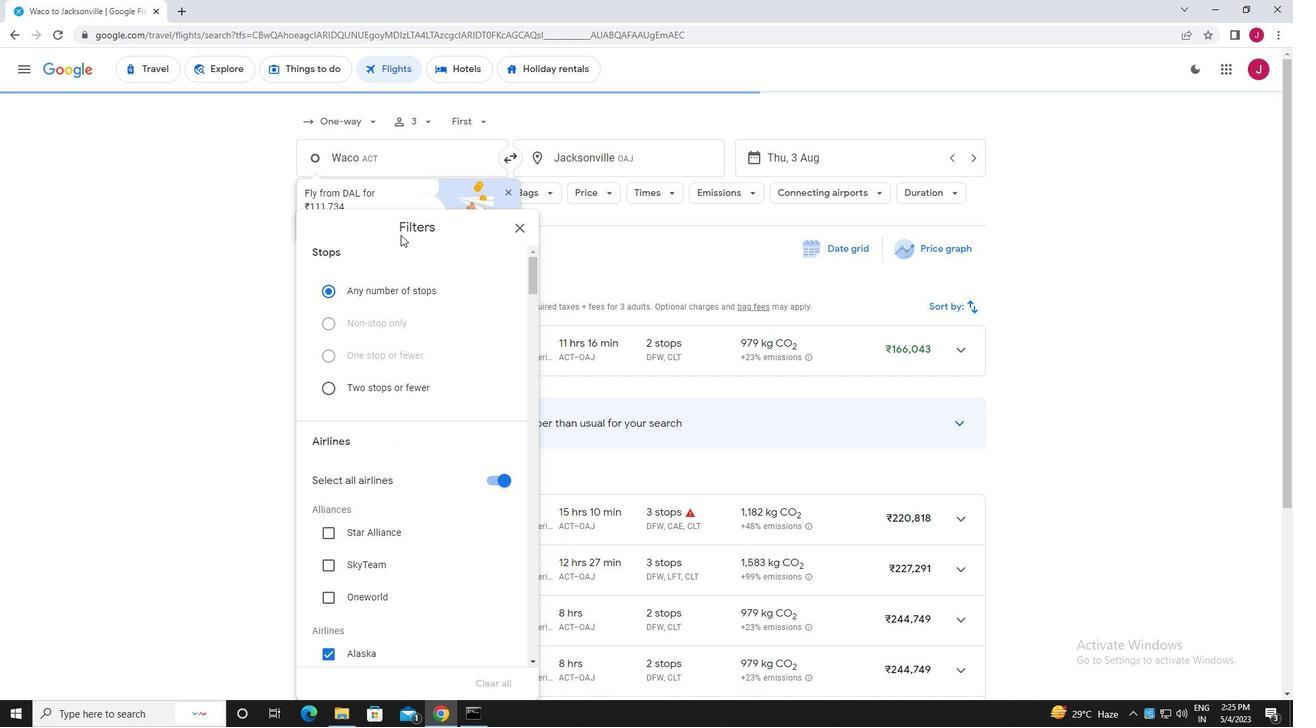 
Action: Mouse scrolled (412, 247) with delta (0, 0)
Screenshot: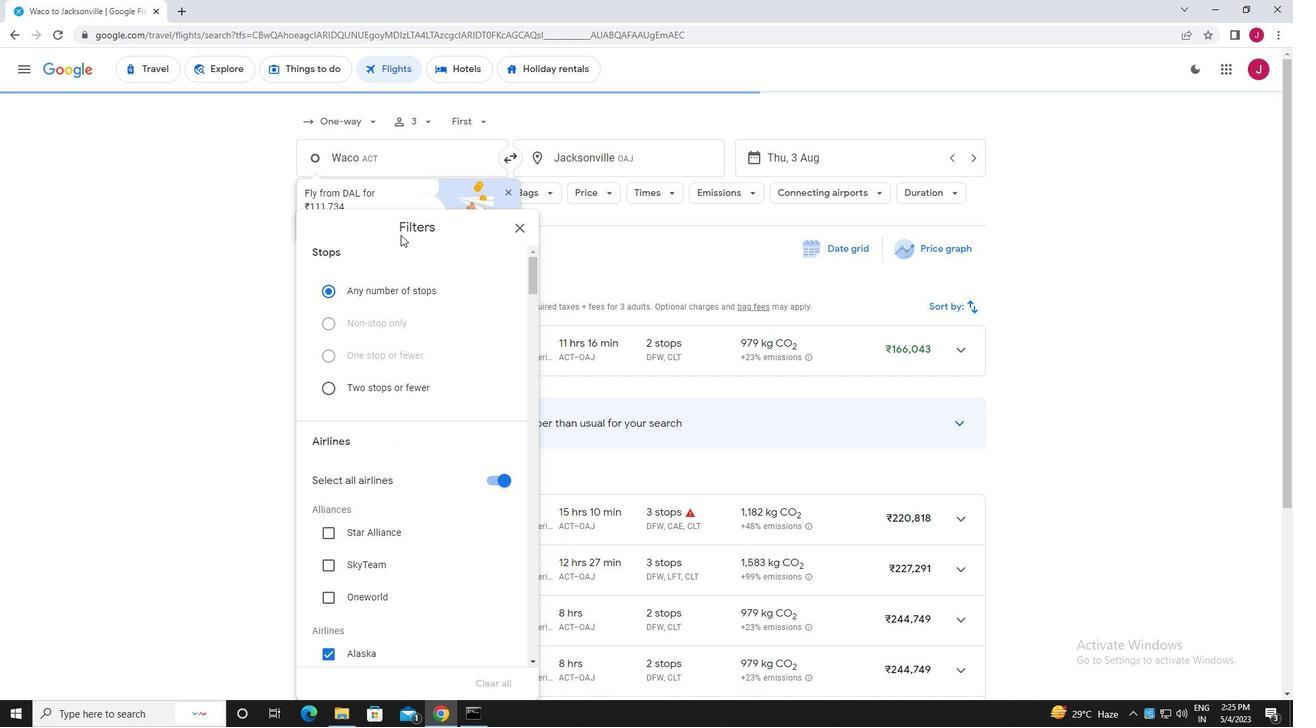 
Action: Mouse moved to (413, 251)
Screenshot: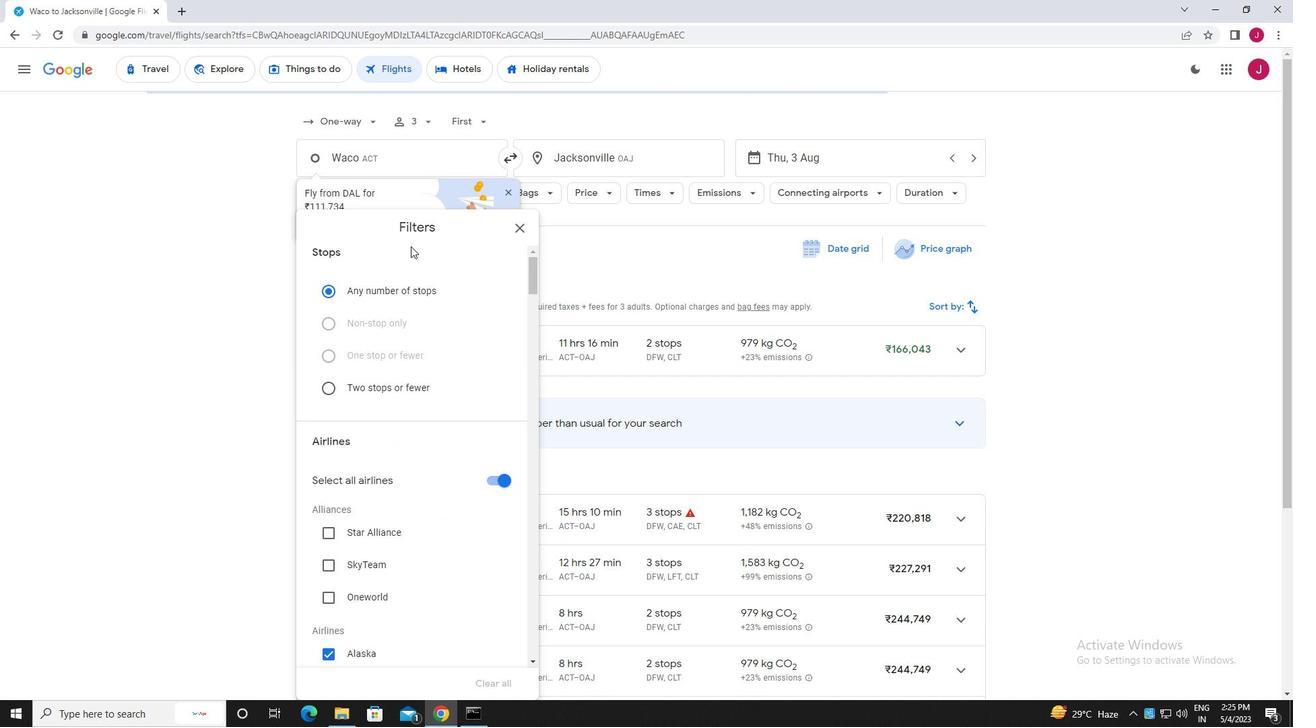 
Action: Mouse scrolled (413, 250) with delta (0, 0)
Screenshot: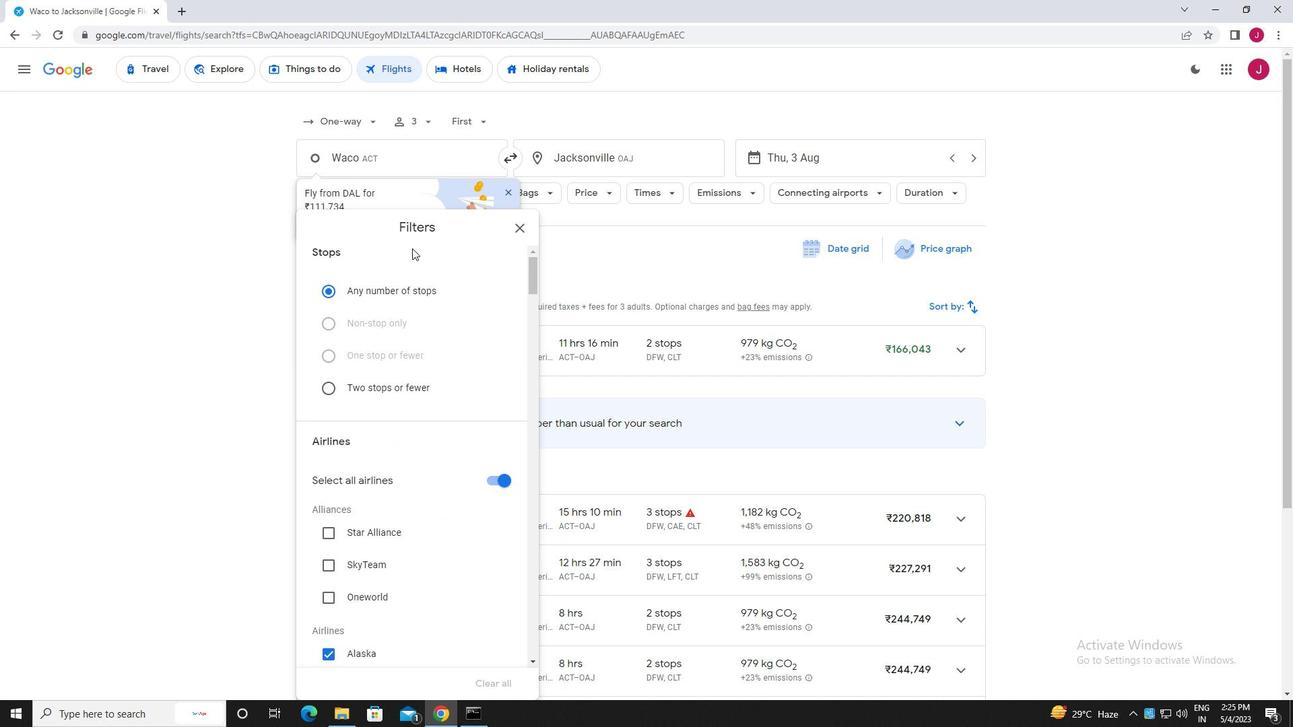 
Action: Mouse moved to (417, 257)
Screenshot: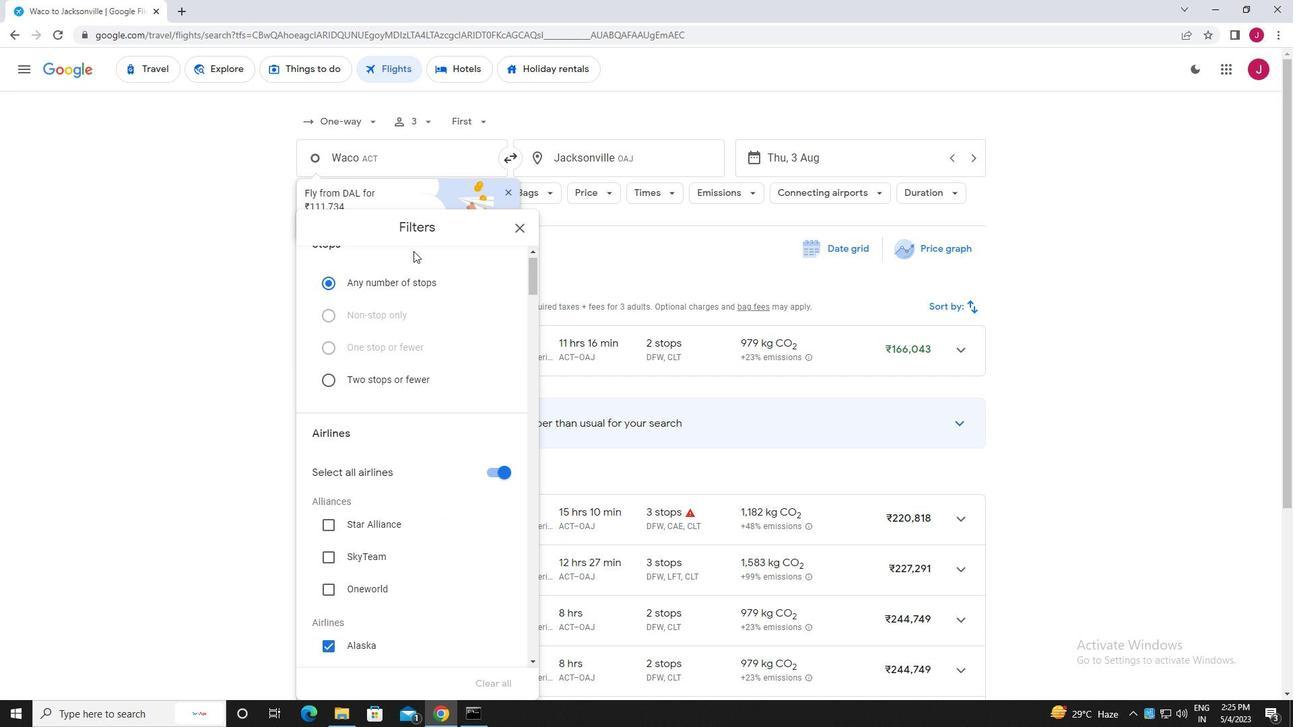 
Action: Mouse scrolled (417, 256) with delta (0, 0)
Screenshot: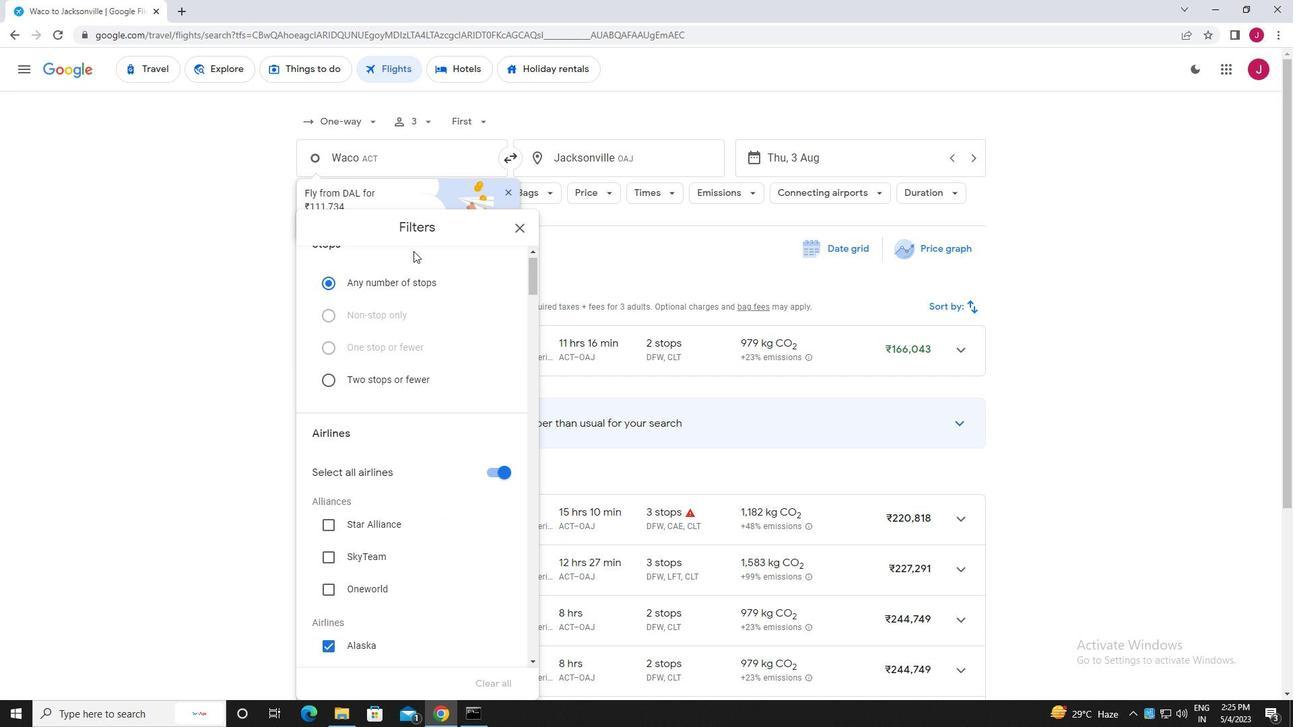 
Action: Mouse moved to (493, 273)
Screenshot: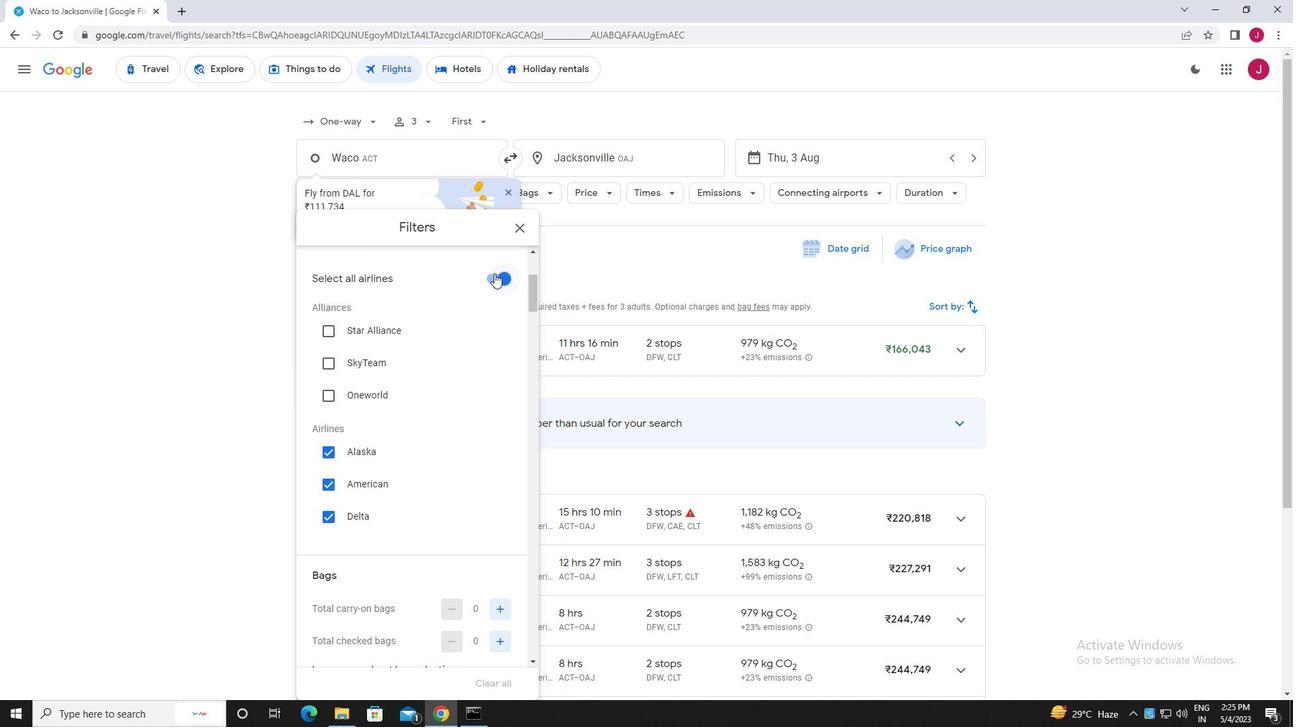 
Action: Mouse pressed left at (493, 273)
Screenshot: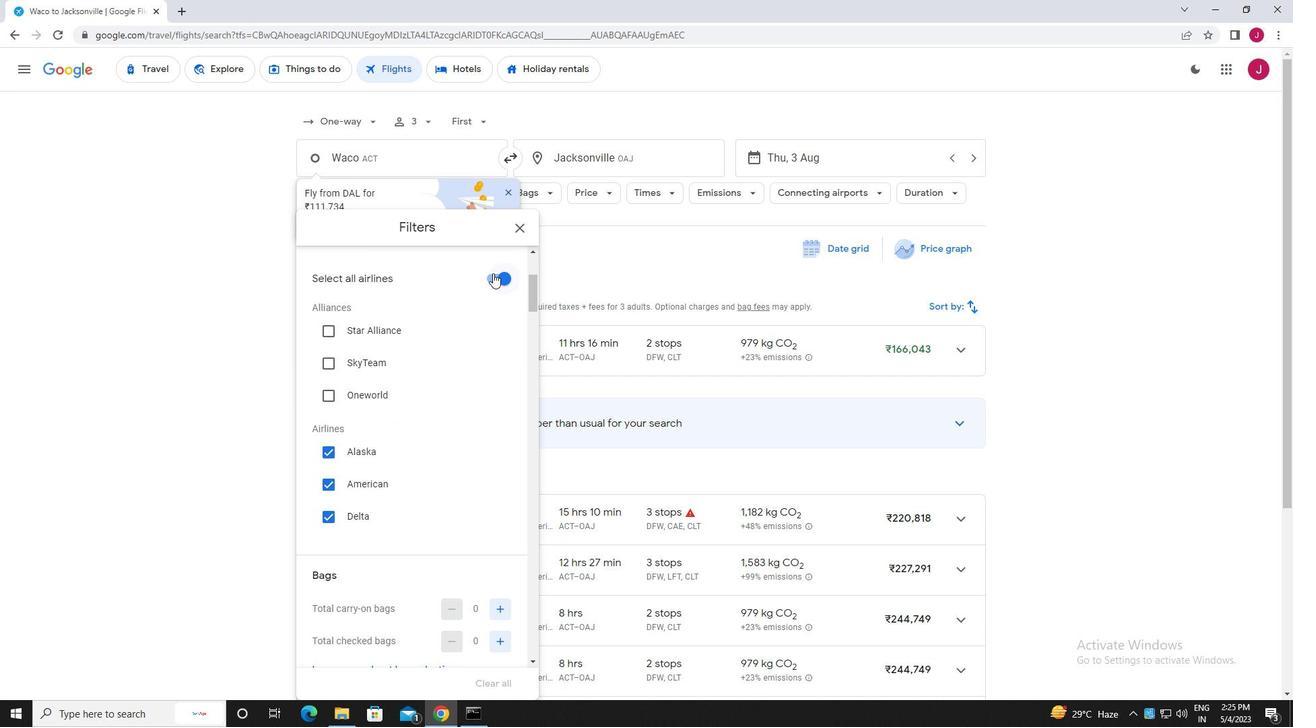 
Action: Mouse moved to (469, 305)
Screenshot: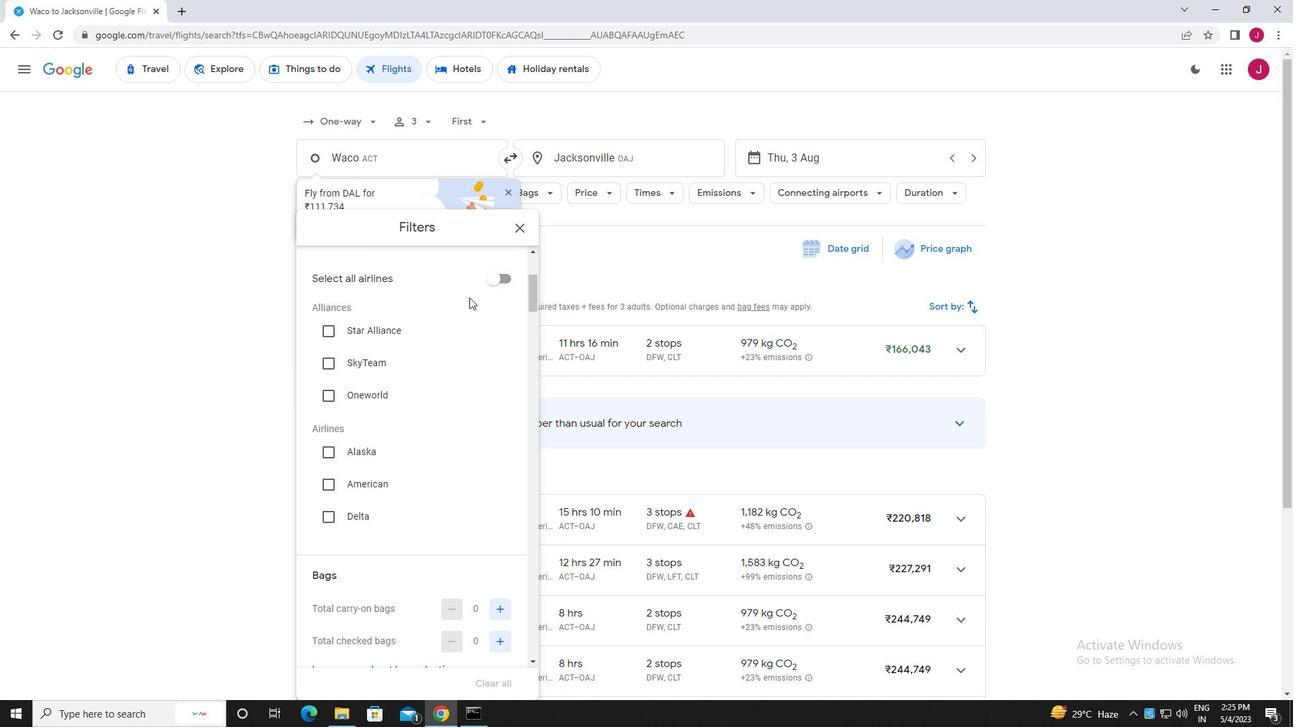 
Action: Mouse scrolled (469, 304) with delta (0, 0)
Screenshot: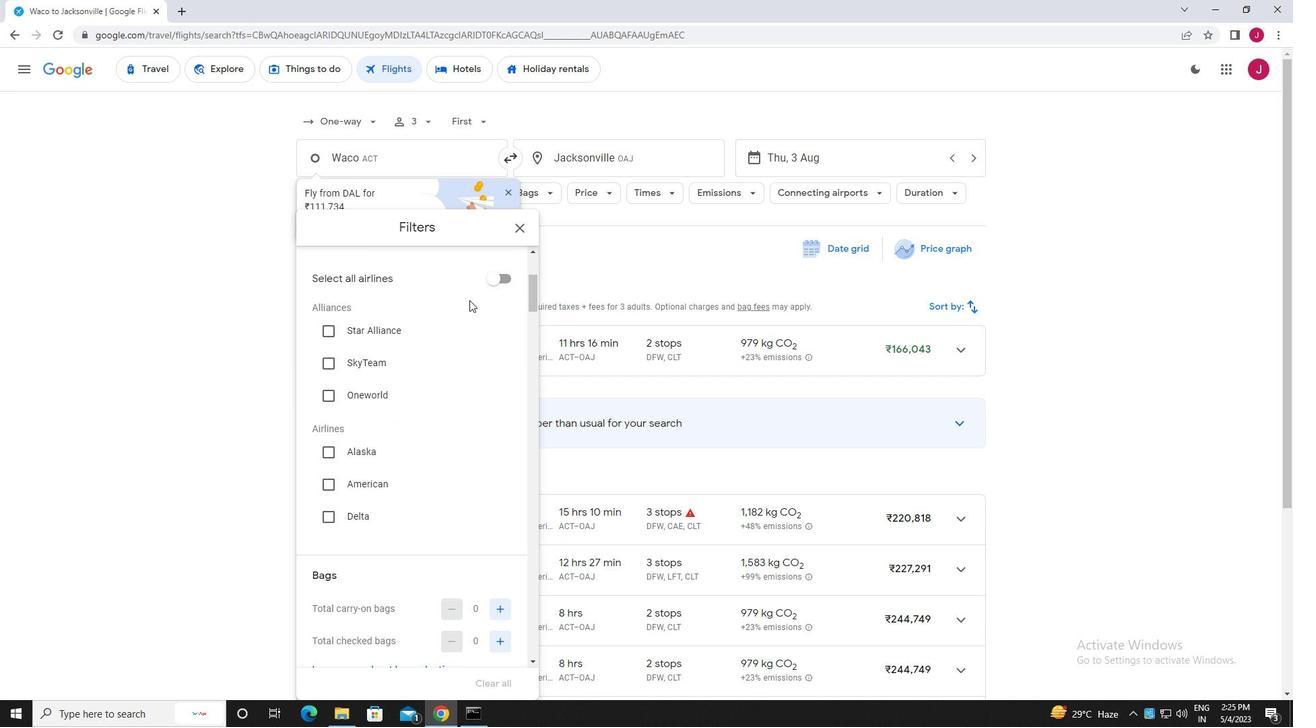 
Action: Mouse scrolled (469, 304) with delta (0, 0)
Screenshot: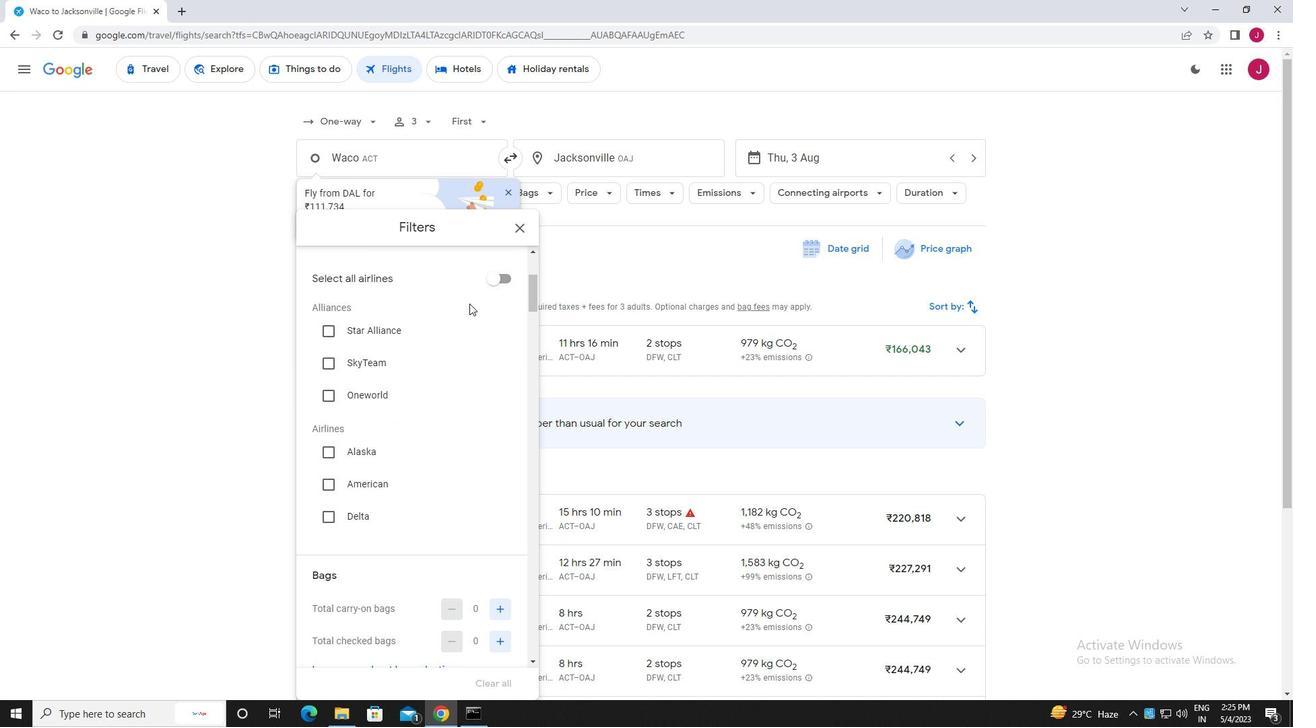 
Action: Mouse moved to (470, 305)
Screenshot: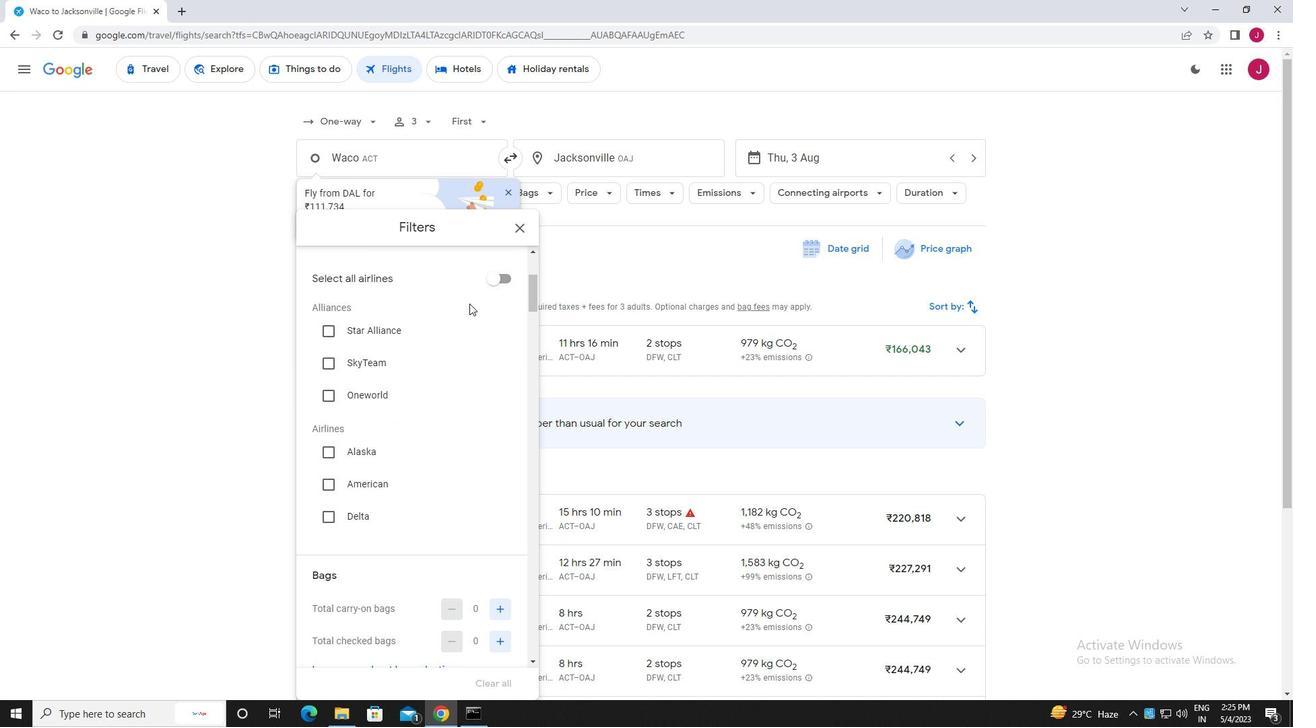 
Action: Mouse scrolled (470, 304) with delta (0, 0)
Screenshot: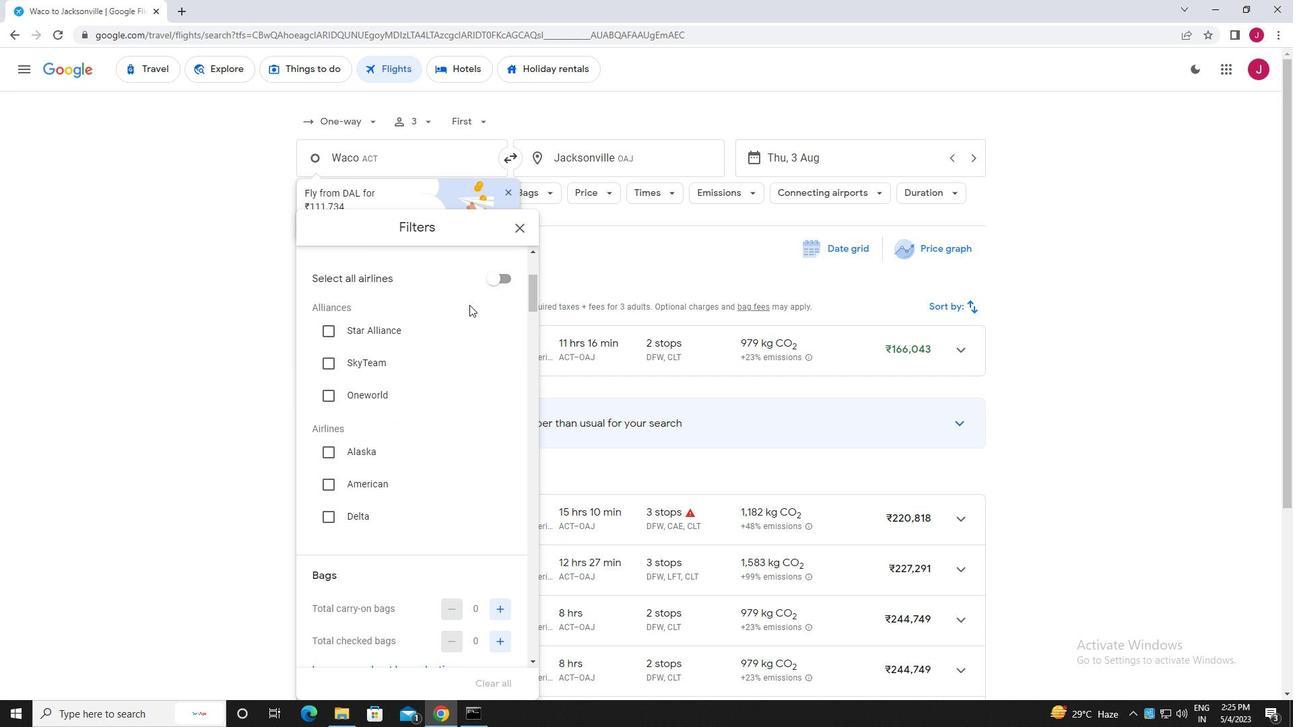 
Action: Mouse scrolled (470, 304) with delta (0, 0)
Screenshot: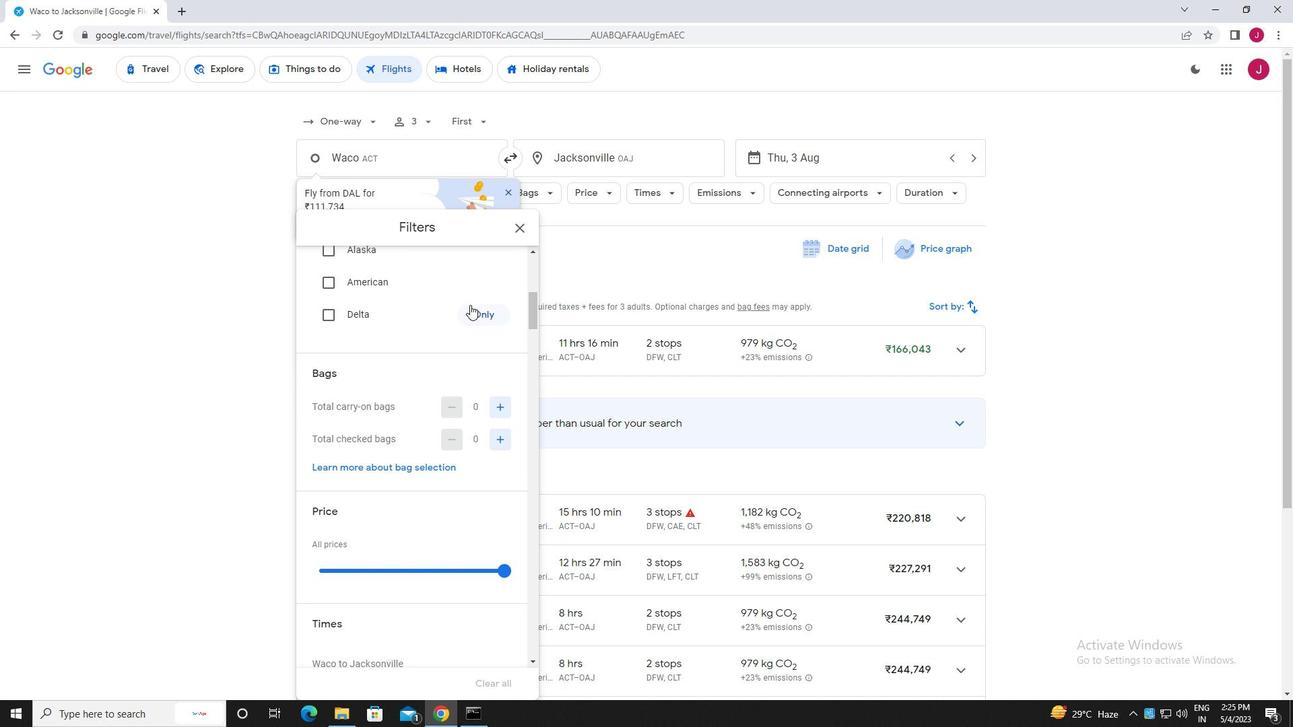 
Action: Mouse moved to (499, 338)
Screenshot: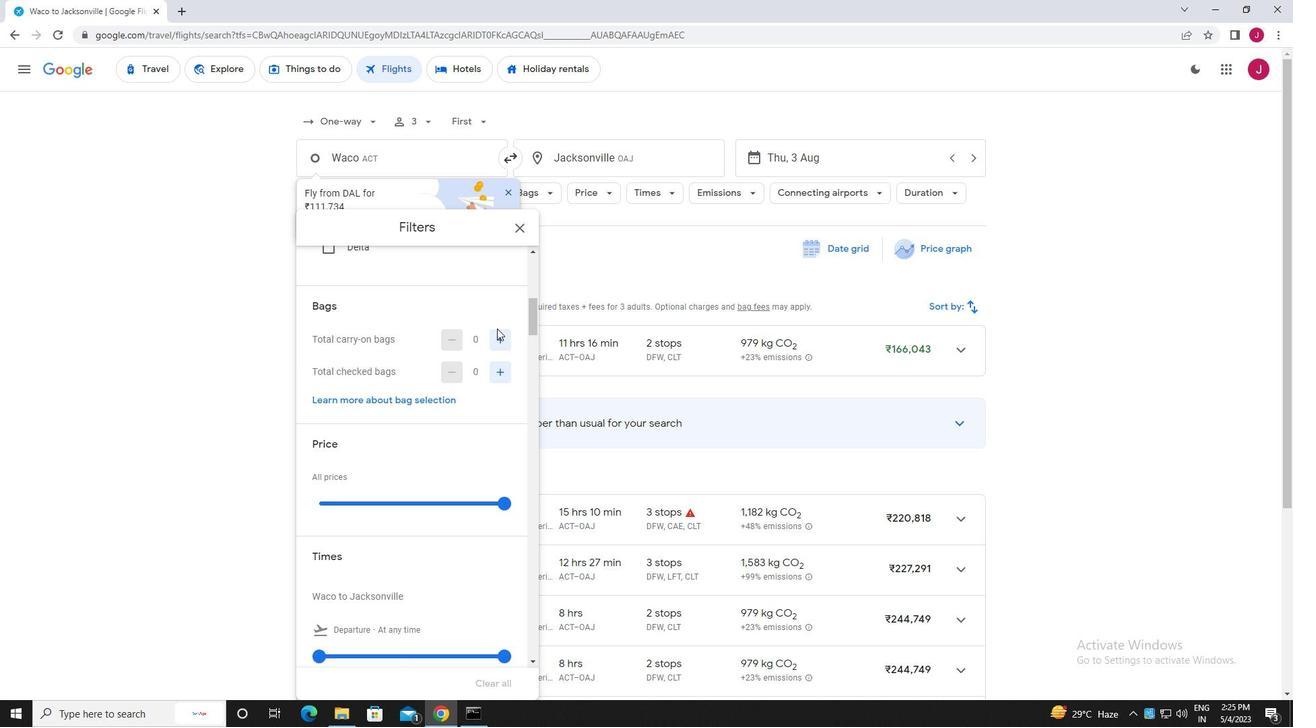 
Action: Mouse pressed left at (499, 338)
Screenshot: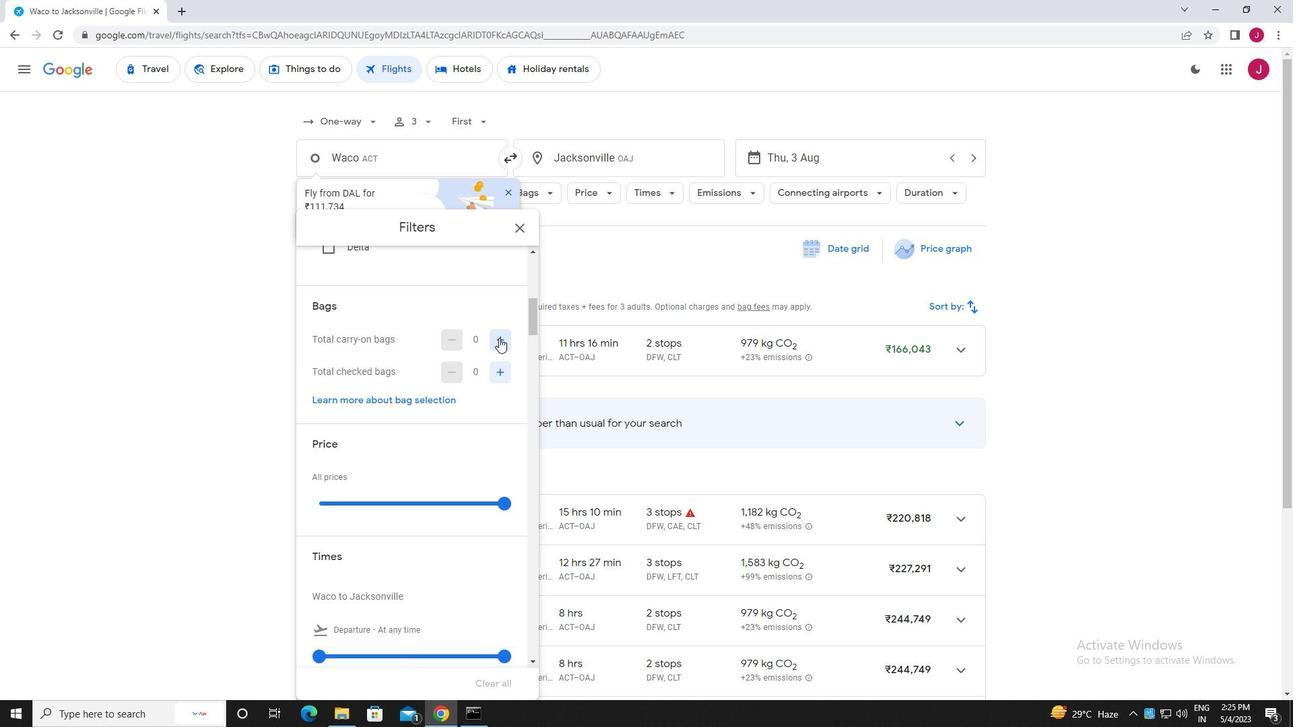 
Action: Mouse moved to (497, 333)
Screenshot: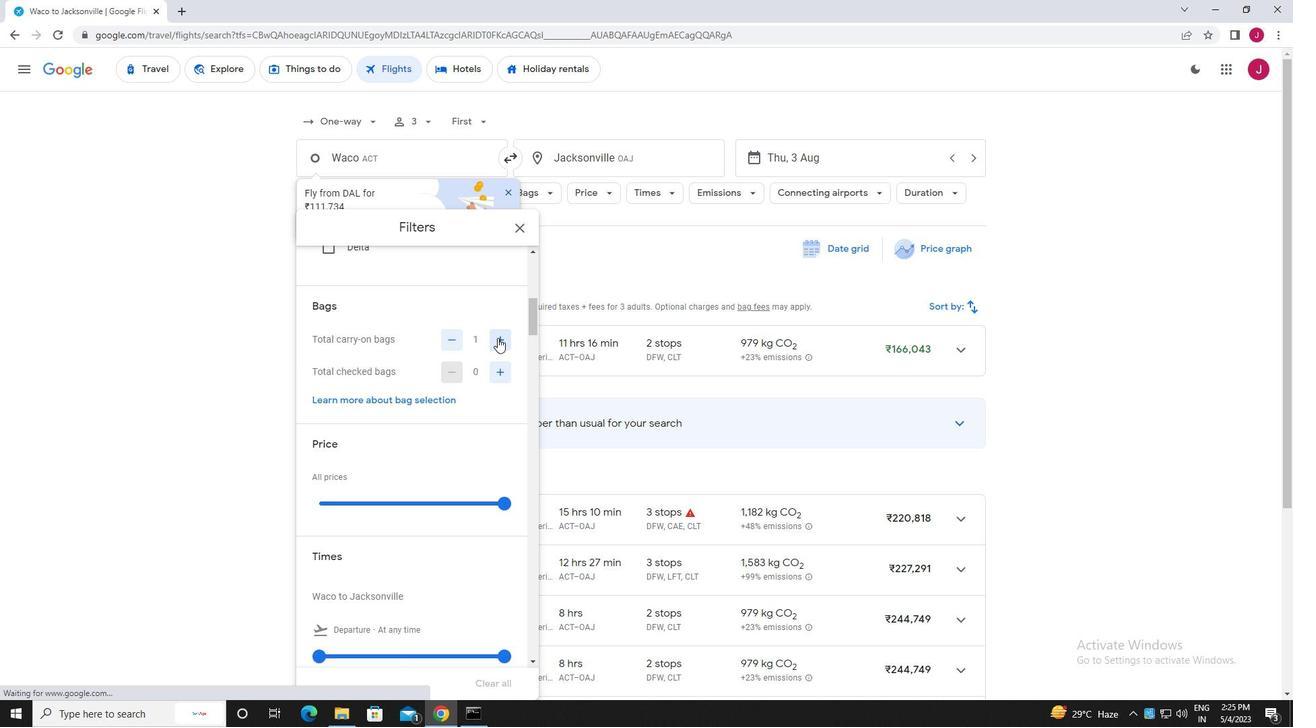 
Action: Mouse scrolled (497, 332) with delta (0, 0)
Screenshot: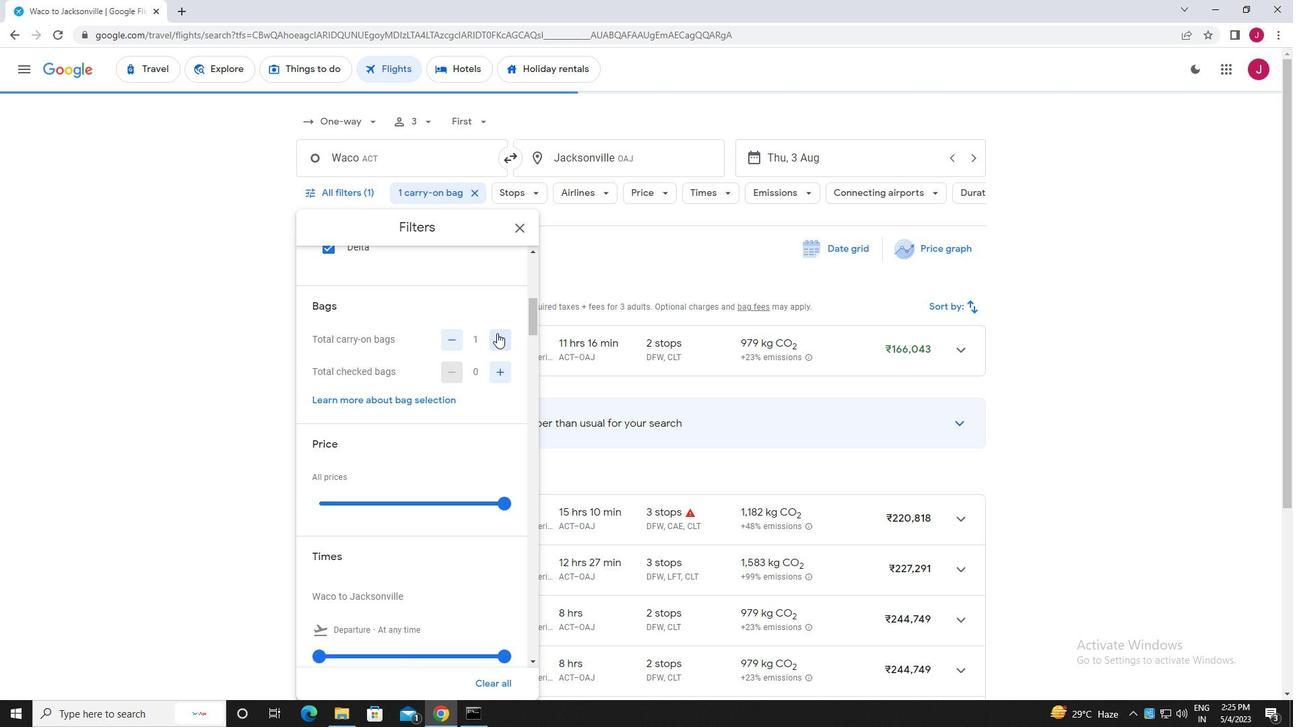 
Action: Mouse scrolled (497, 332) with delta (0, 0)
Screenshot: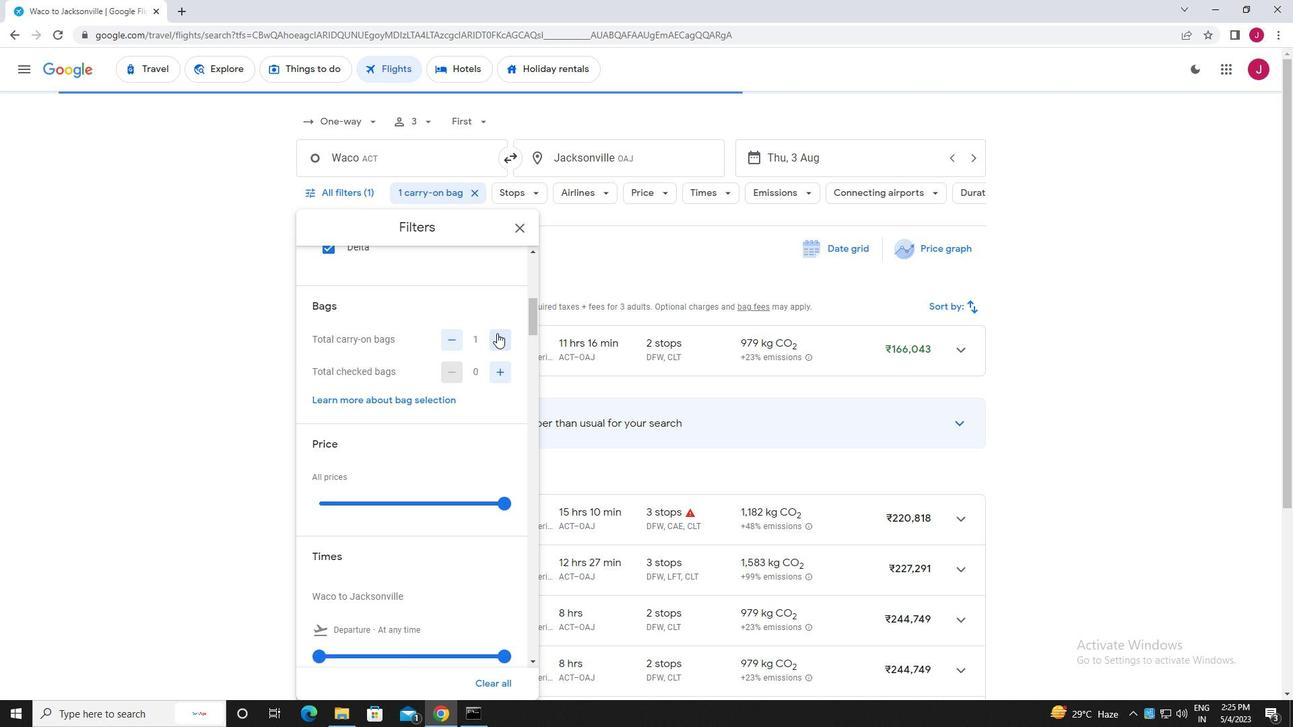 
Action: Mouse moved to (505, 363)
Screenshot: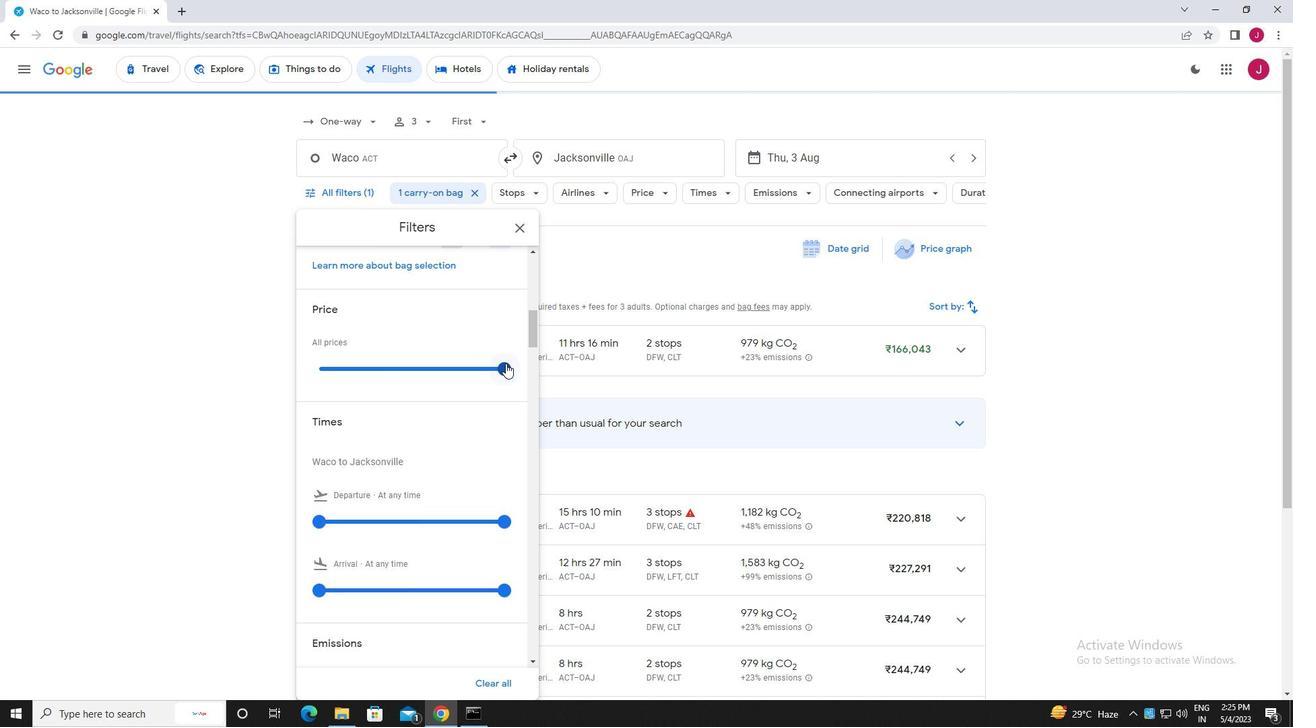 
Action: Mouse pressed left at (505, 363)
Screenshot: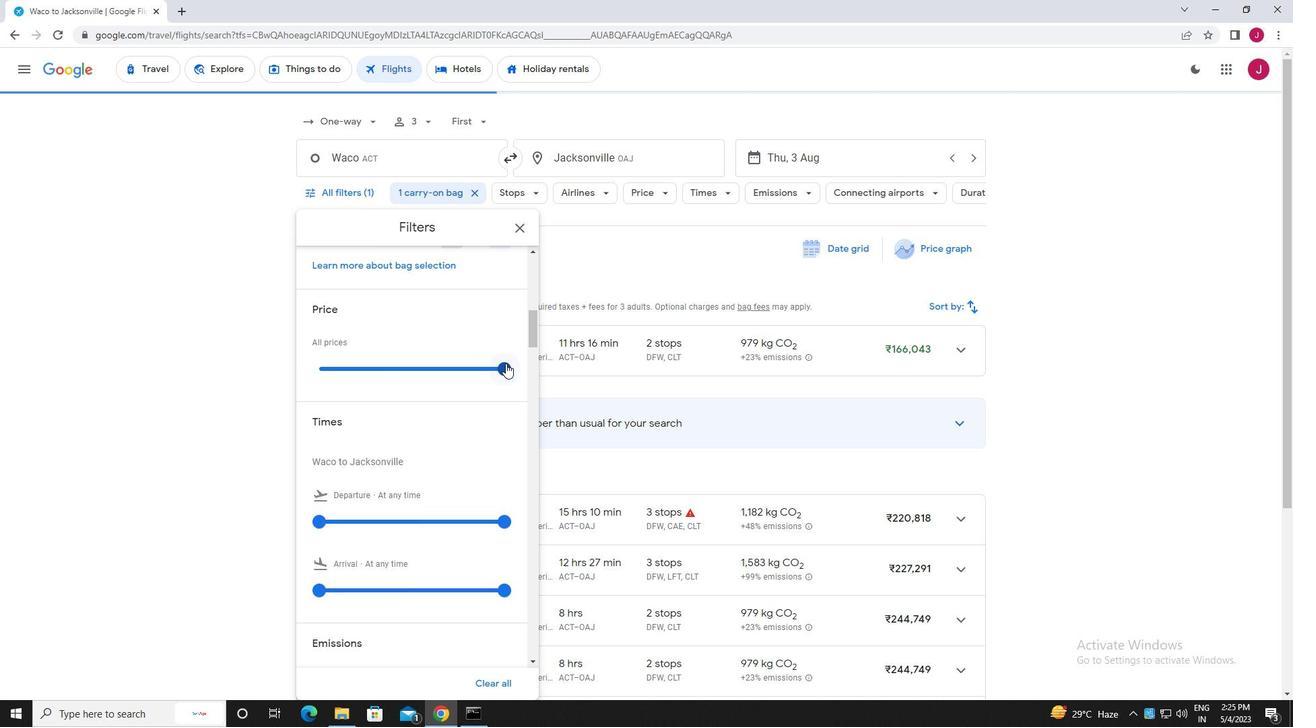 
Action: Mouse moved to (410, 360)
Screenshot: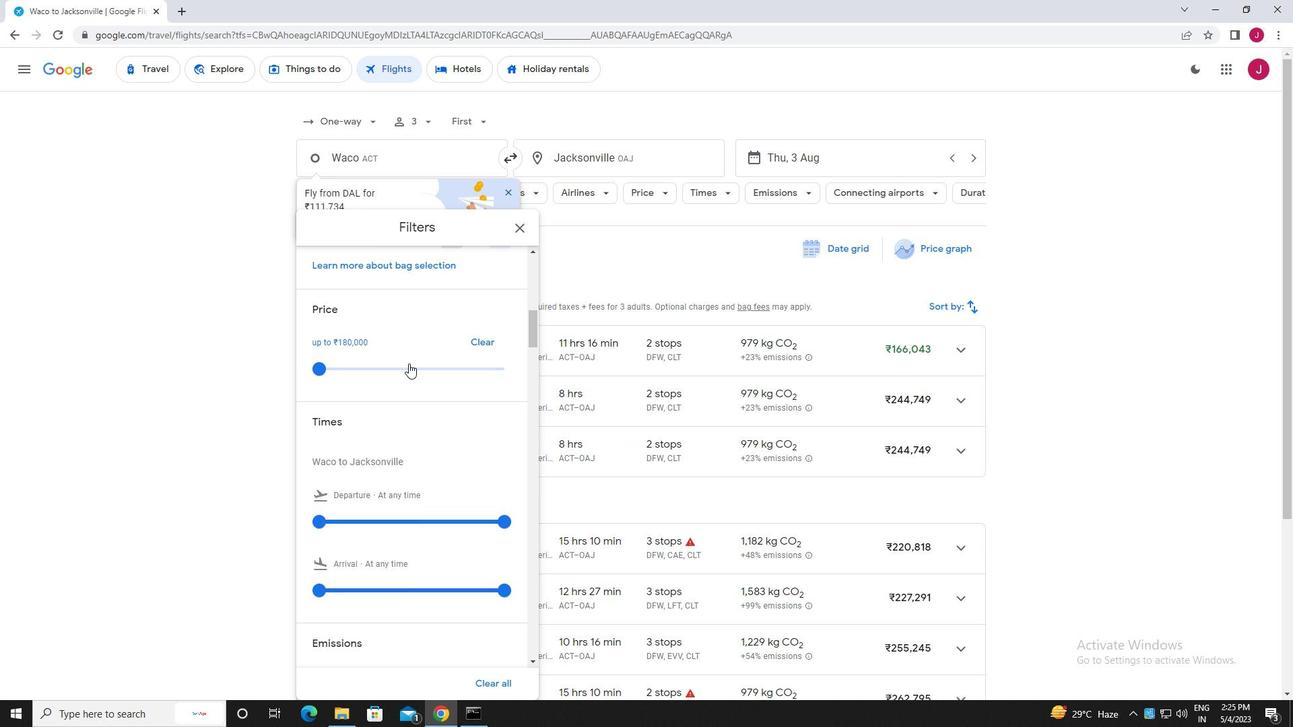 
Action: Mouse scrolled (410, 359) with delta (0, 0)
Screenshot: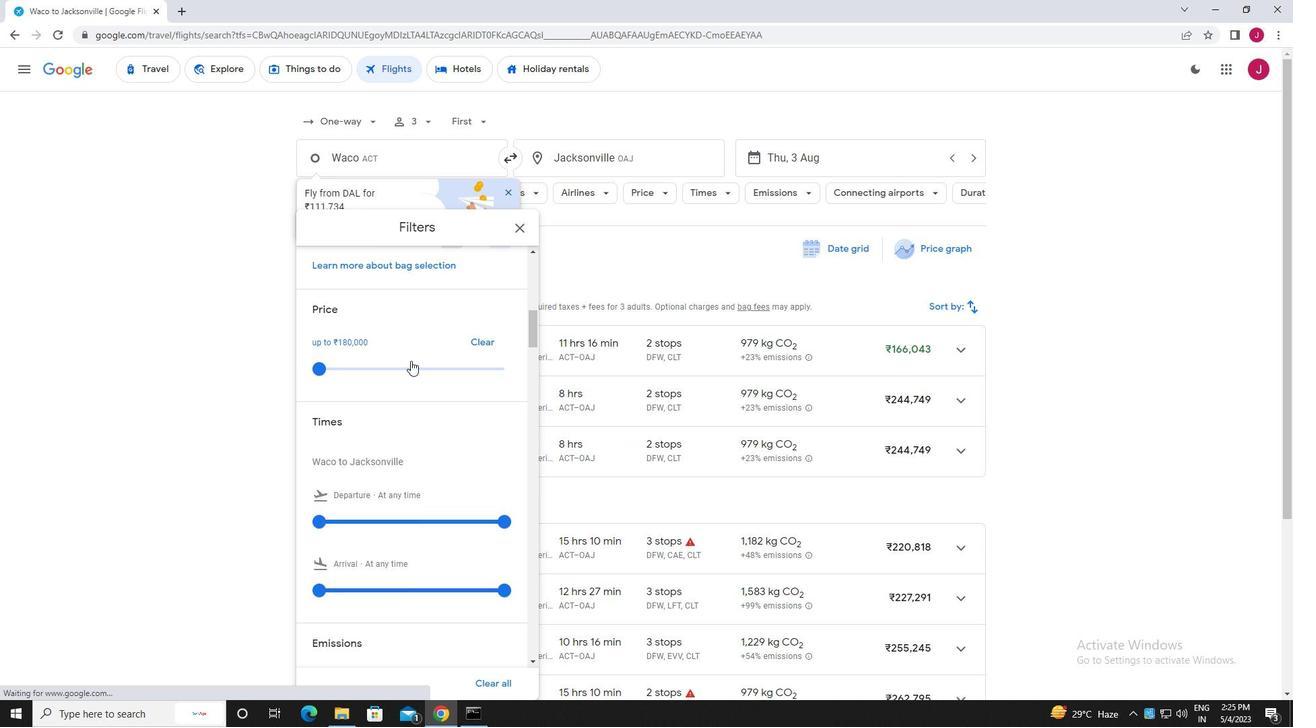 
Action: Mouse scrolled (410, 359) with delta (0, 0)
Screenshot: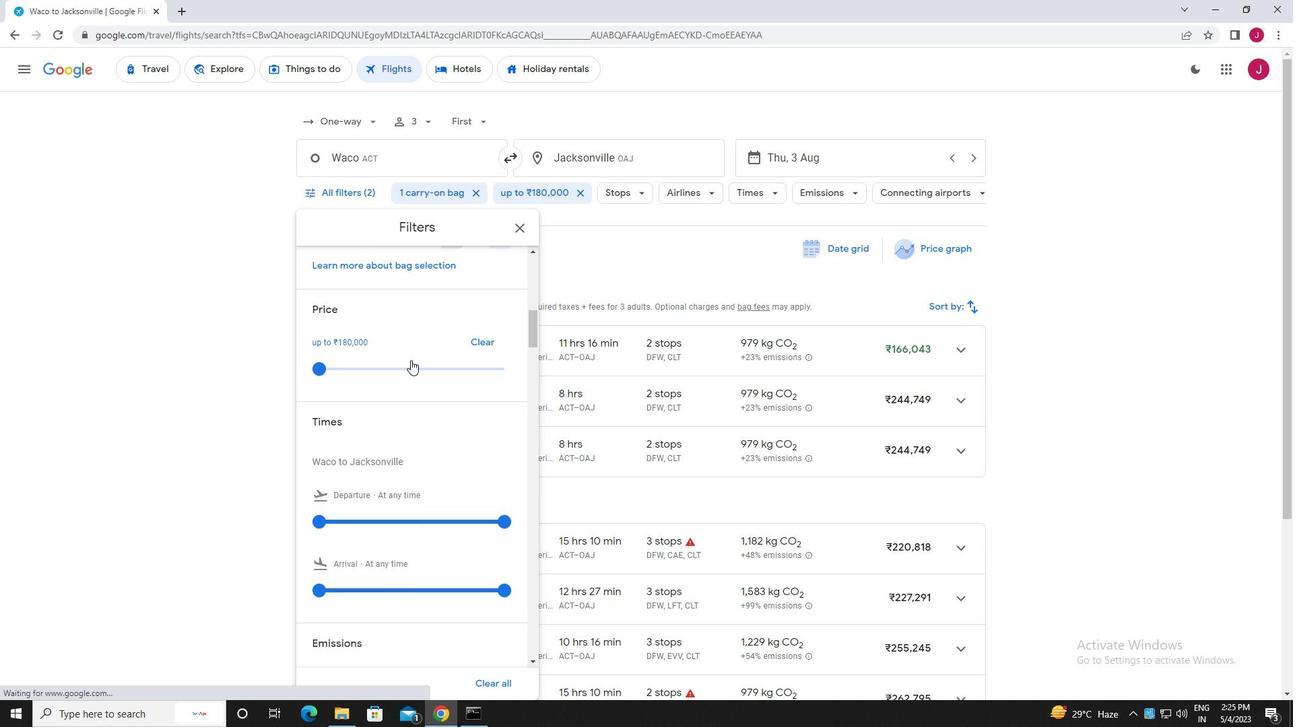 
Action: Mouse moved to (311, 387)
Screenshot: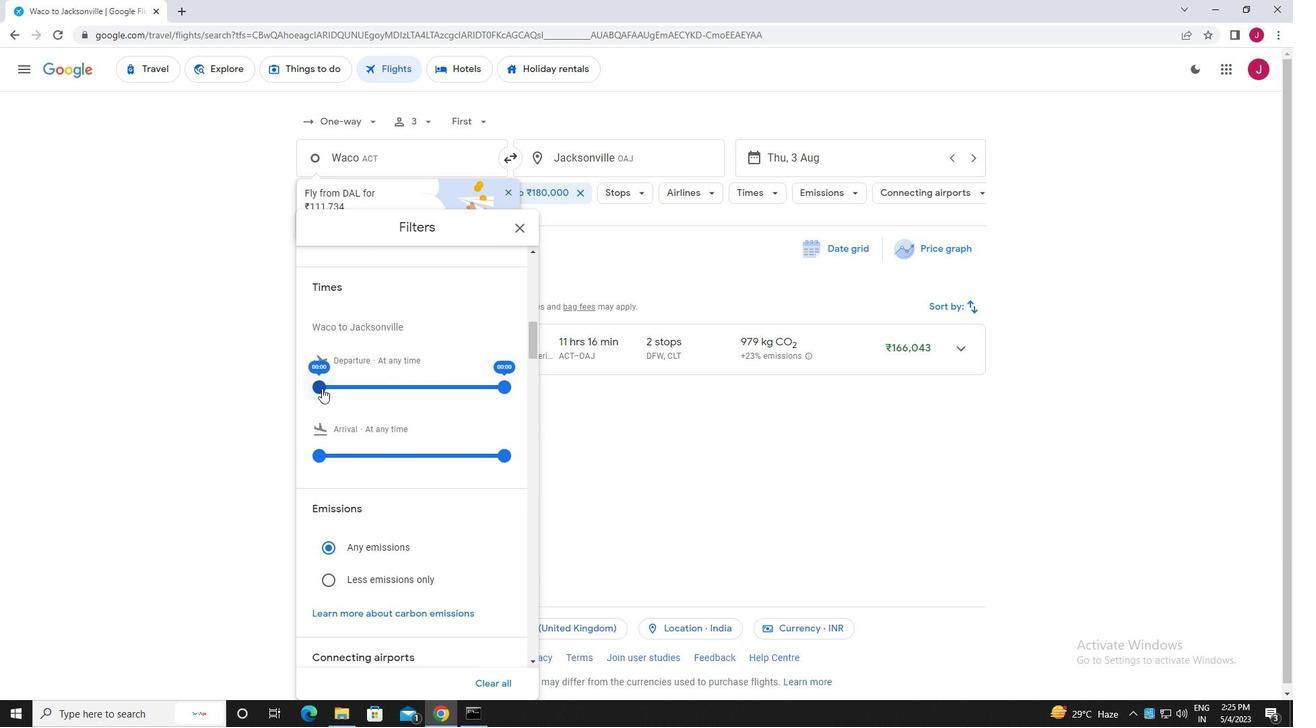 
Action: Mouse pressed left at (311, 387)
Screenshot: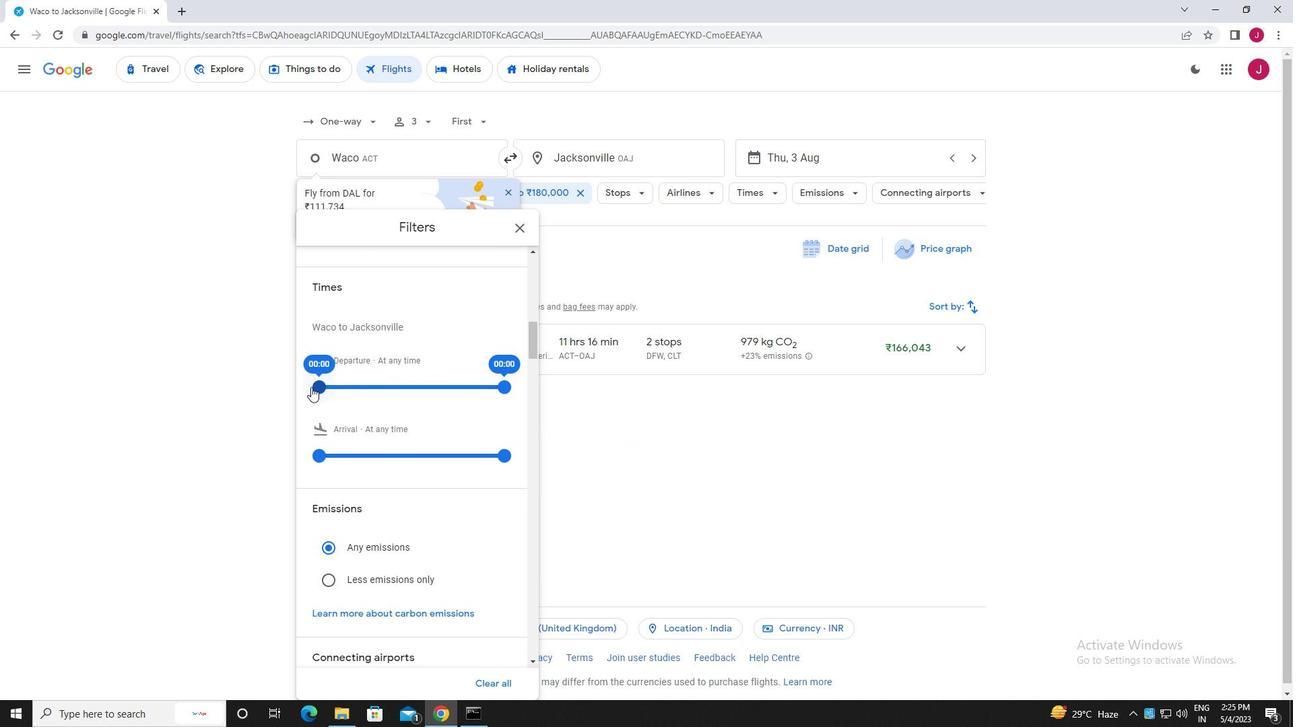
Action: Mouse moved to (506, 384)
Screenshot: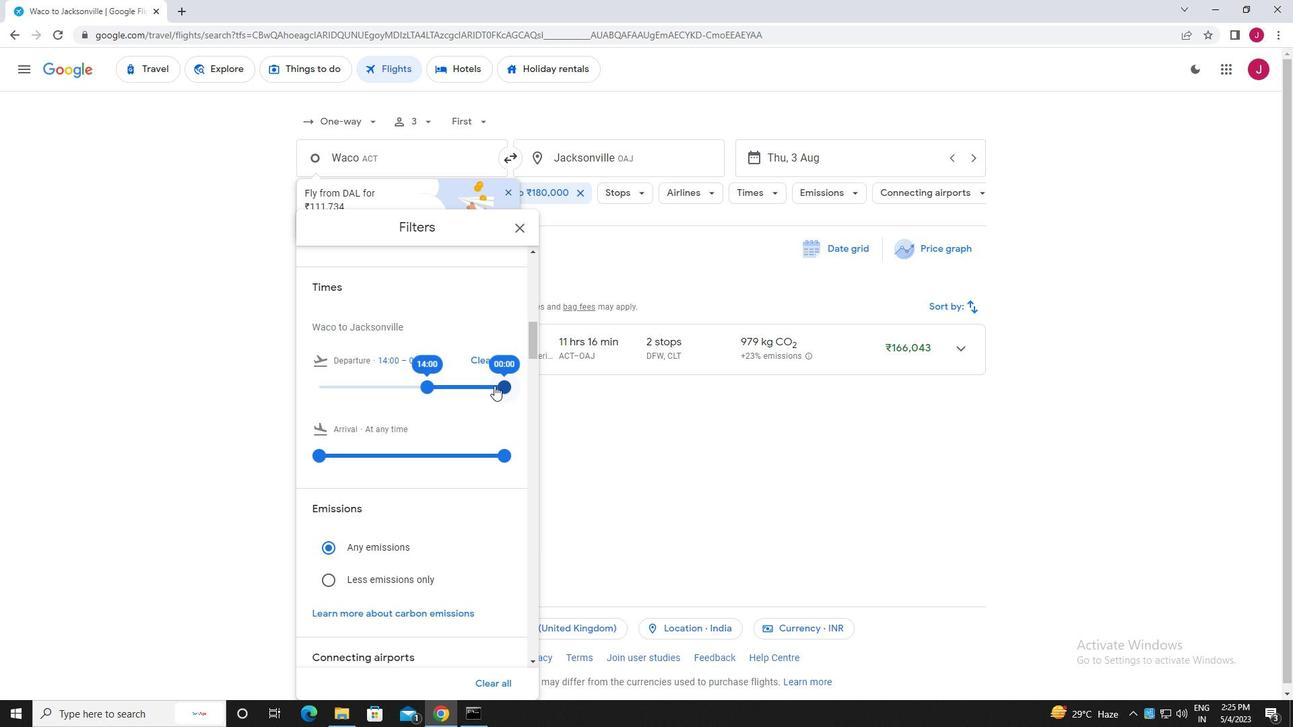 
Action: Mouse pressed left at (506, 384)
Screenshot: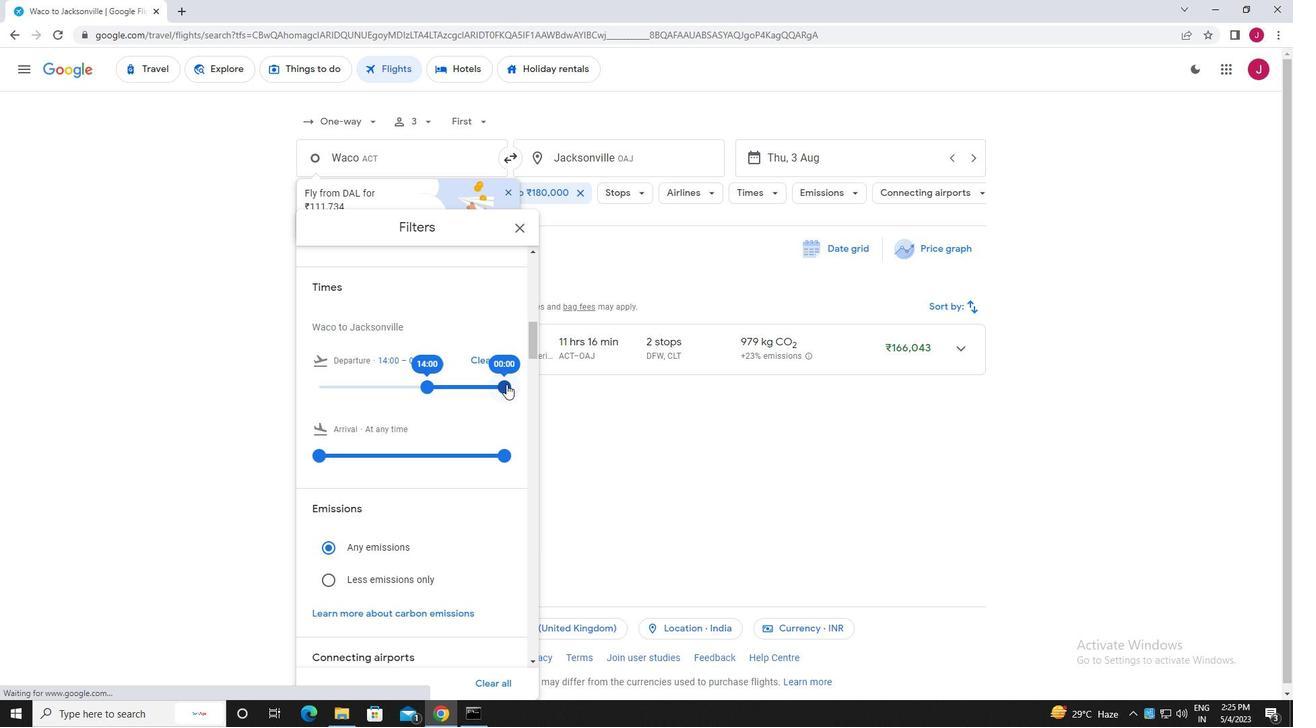 
Action: Mouse moved to (520, 225)
Screenshot: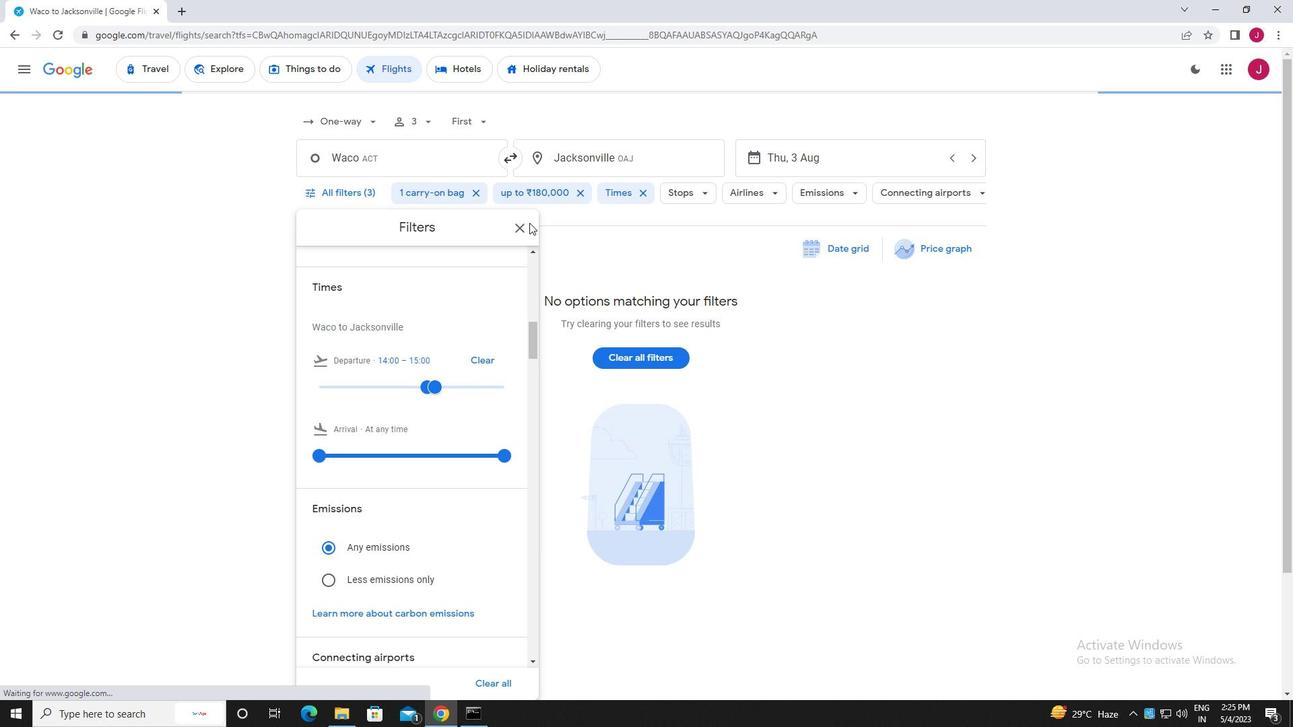 
Action: Mouse pressed left at (520, 225)
Screenshot: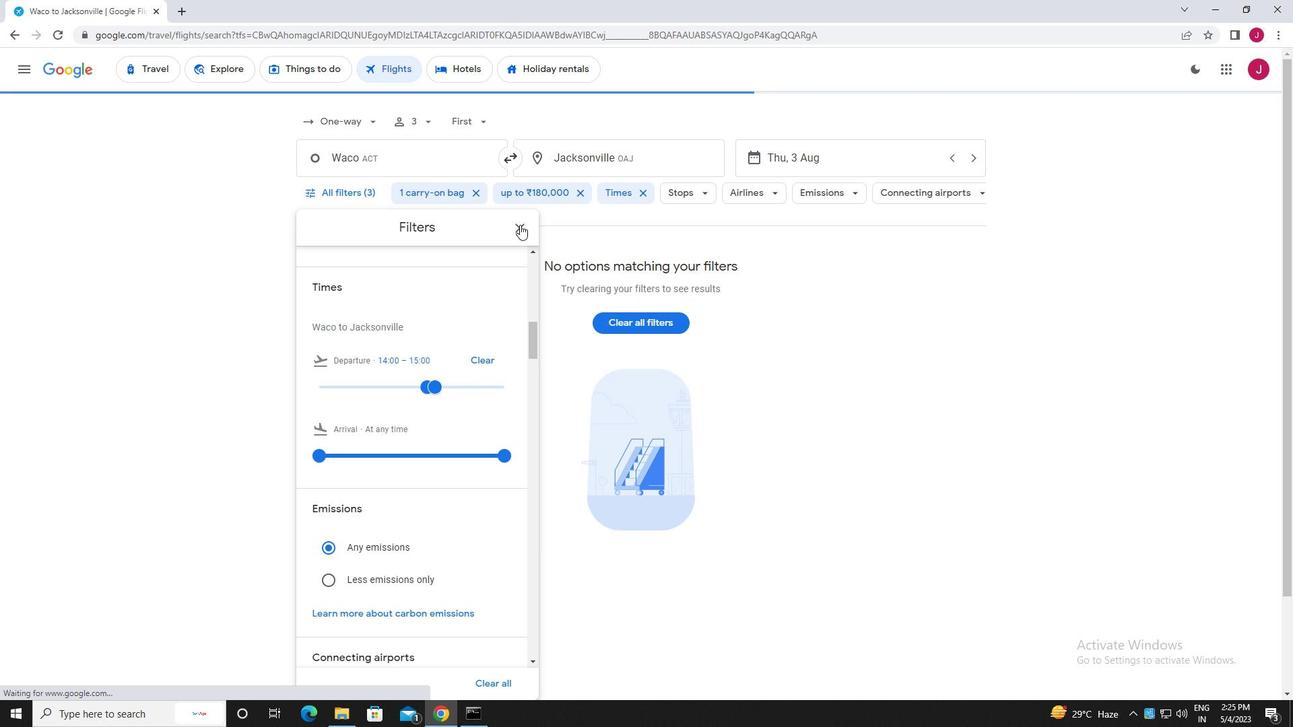 
